 Task: Create a Google Calendar event titled 'Invitation' on June 14, 2023, from 5:00 PM to 6:00 PM, add a notification 30 minutes before, and invite 'softage.3@e.net' as a guest.
Action: Mouse moved to (269, 49)
Screenshot: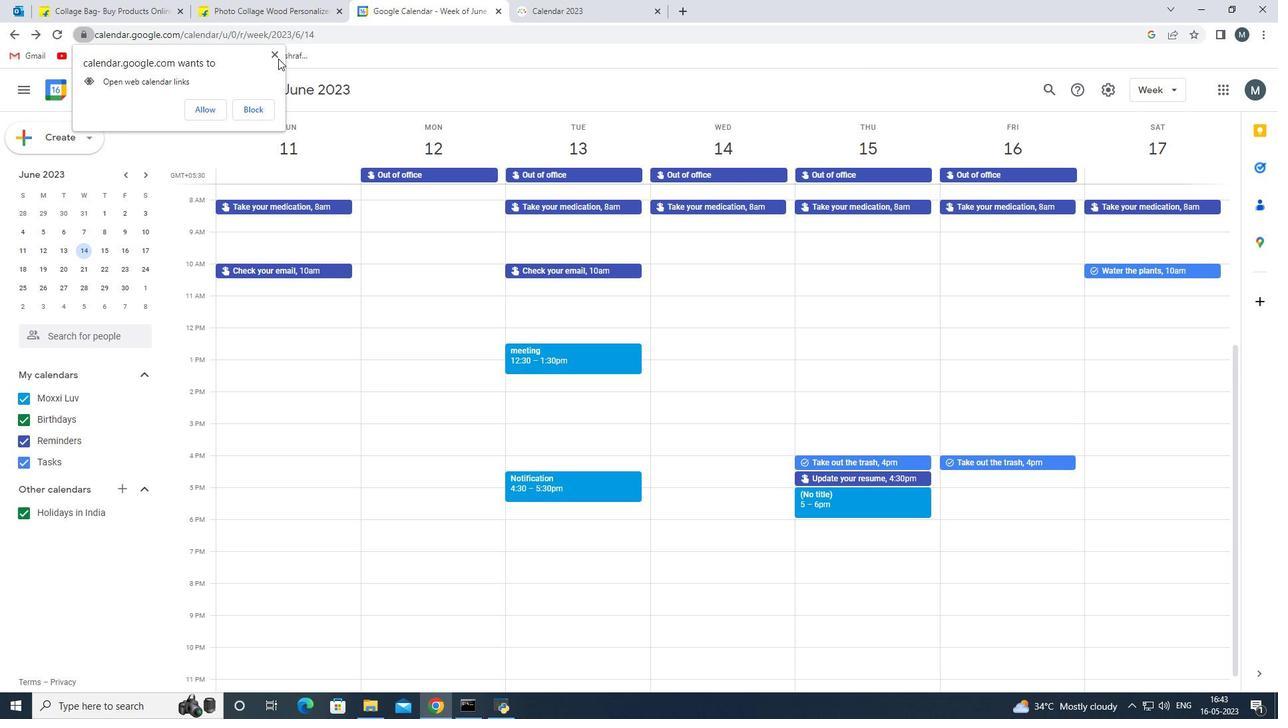 
Action: Mouse pressed left at (269, 49)
Screenshot: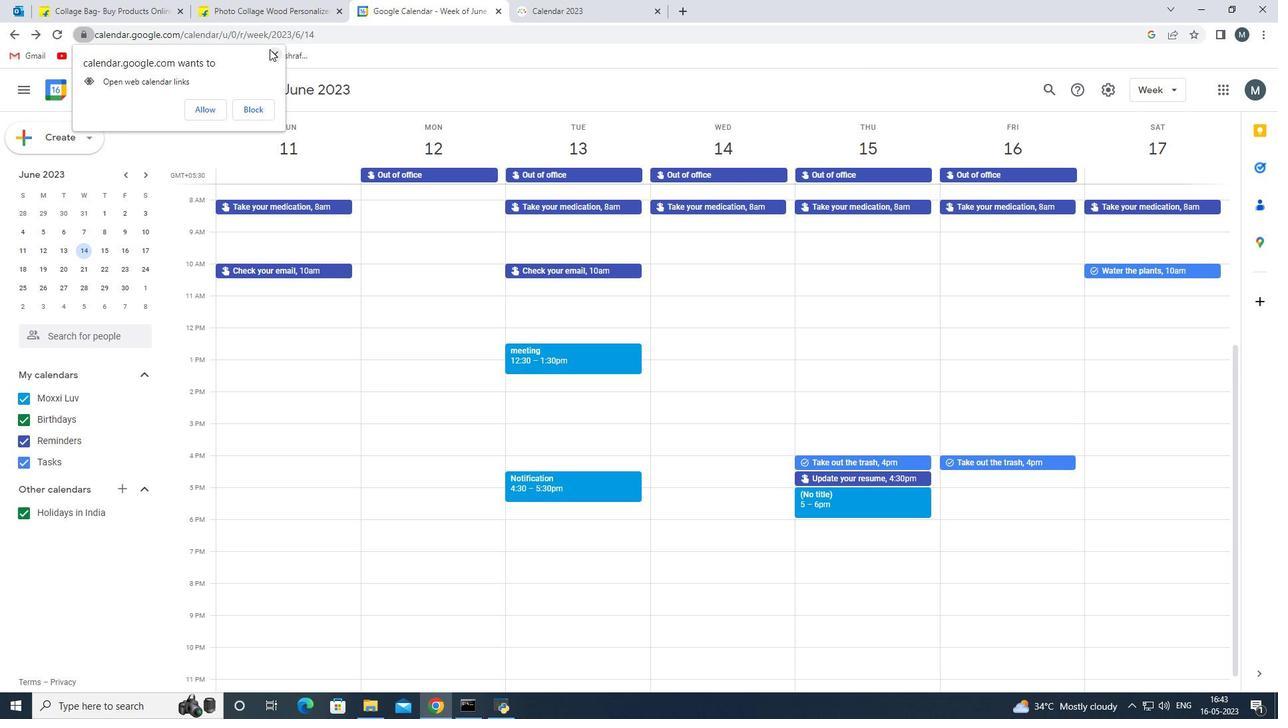 
Action: Mouse moved to (54, 137)
Screenshot: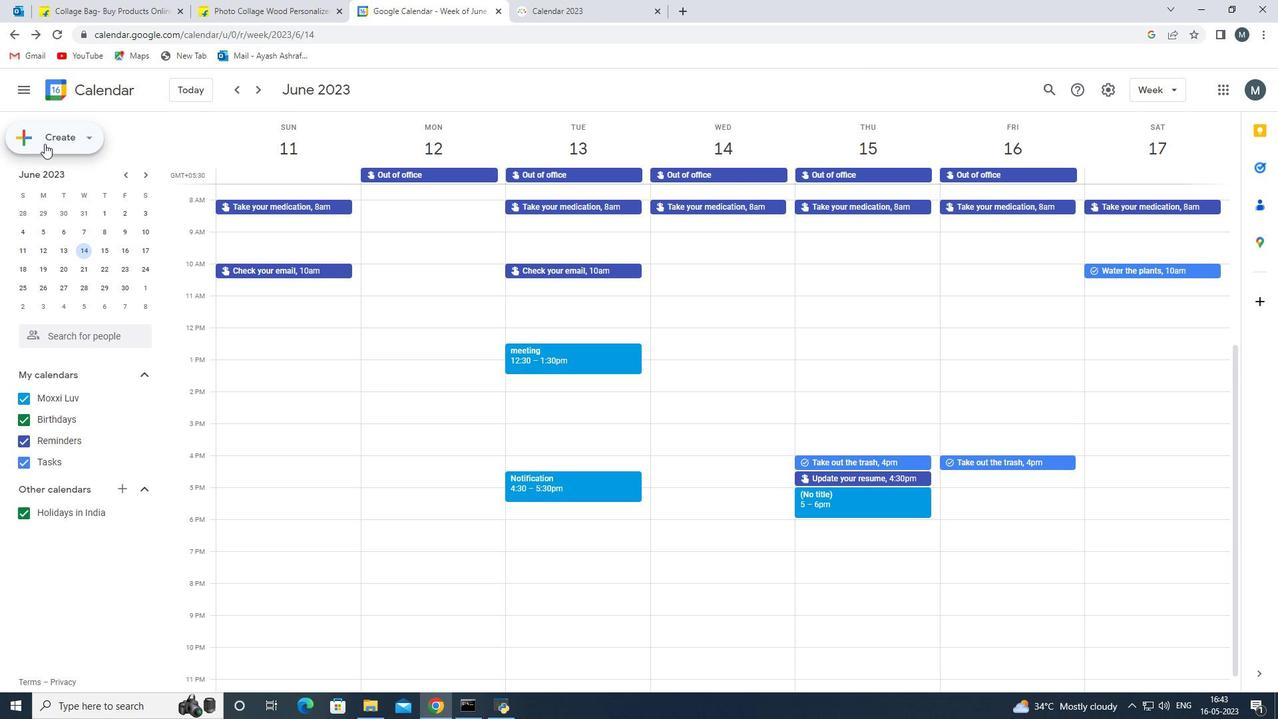 
Action: Mouse pressed left at (54, 137)
Screenshot: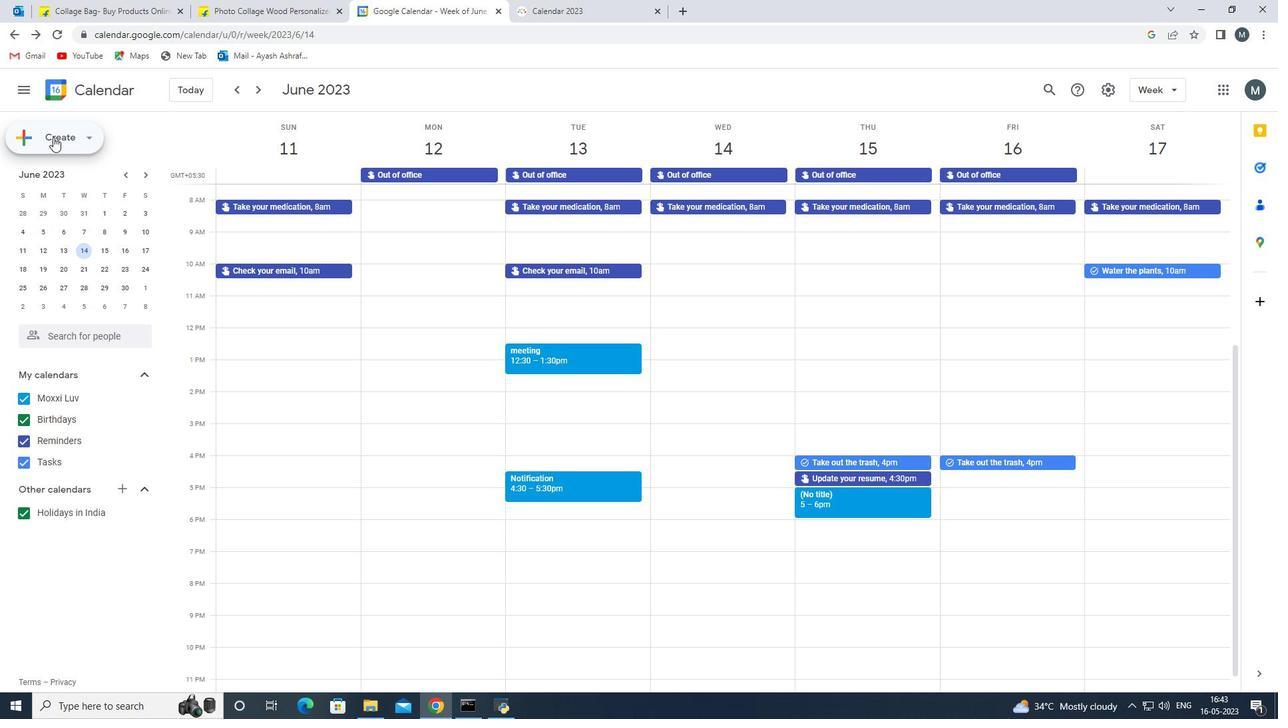 
Action: Mouse moved to (53, 157)
Screenshot: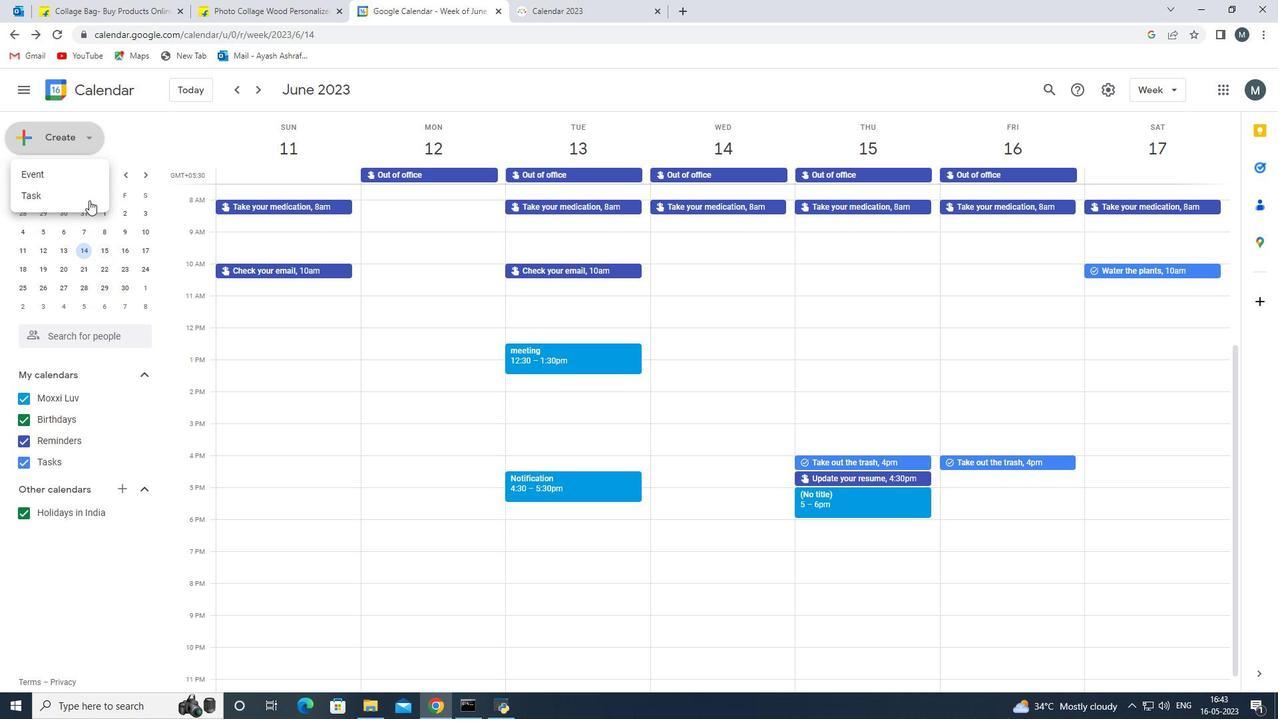 
Action: Mouse pressed left at (53, 157)
Screenshot: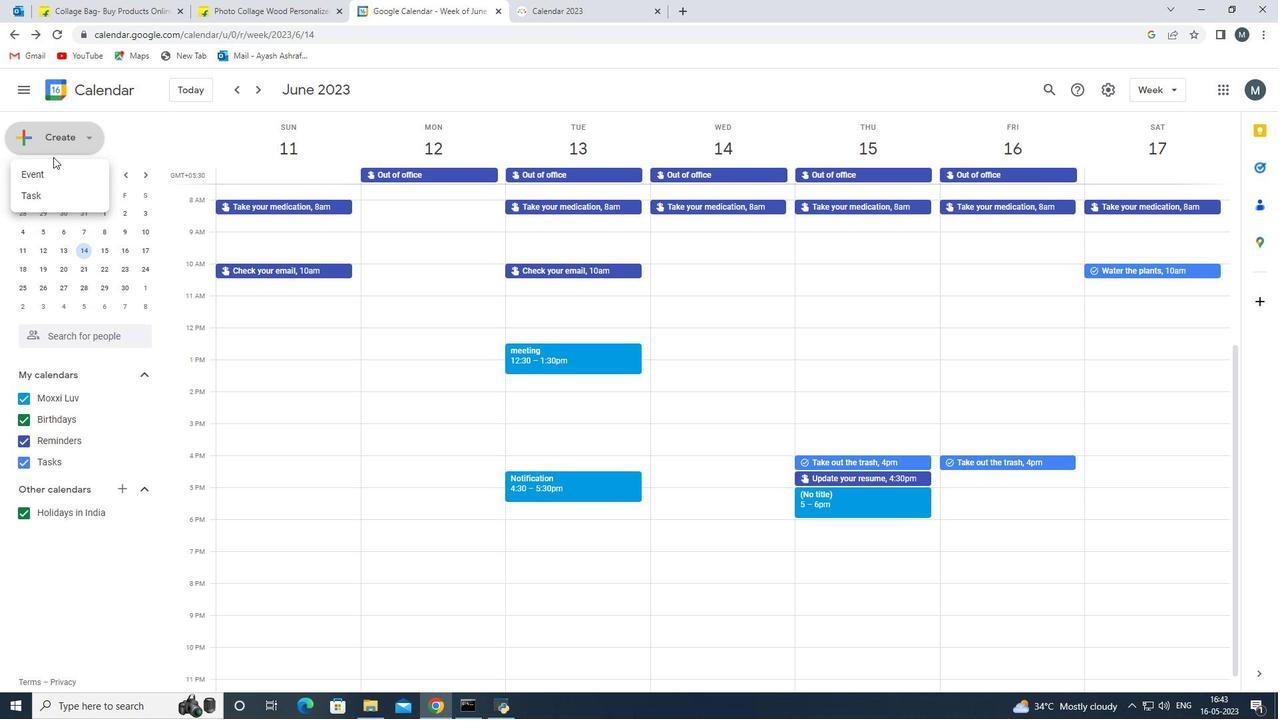 
Action: Mouse moved to (72, 140)
Screenshot: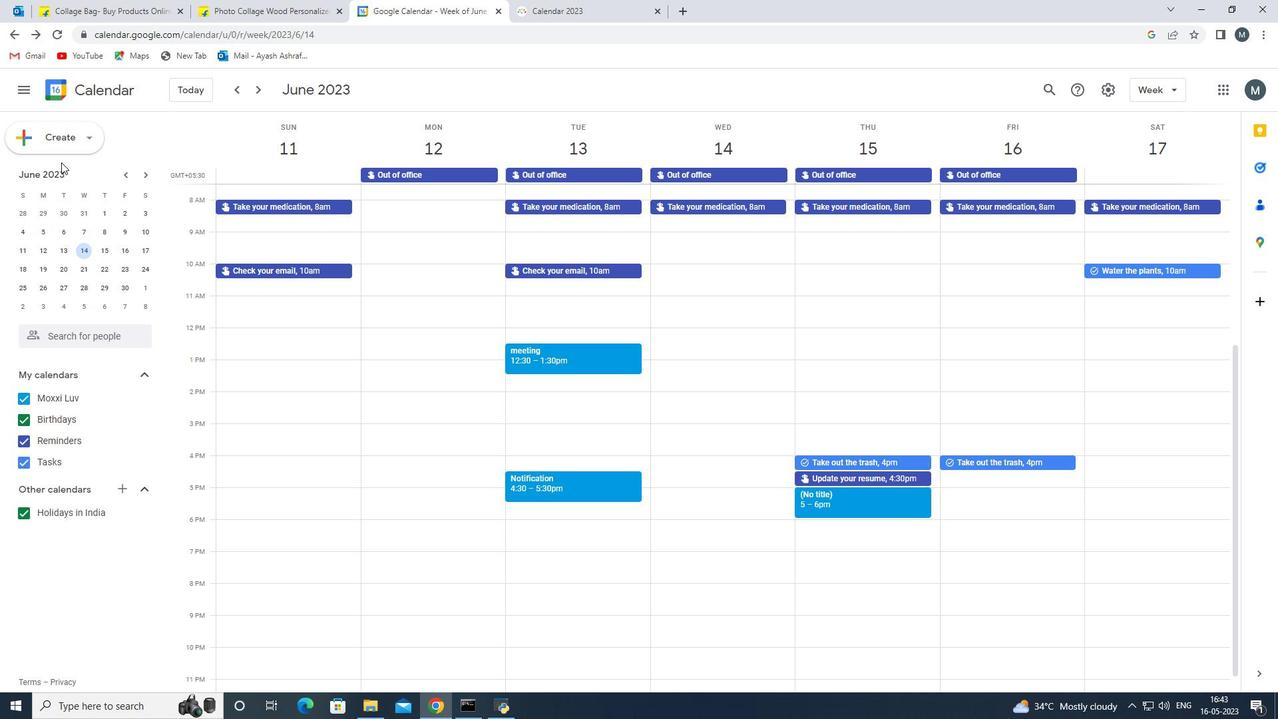 
Action: Mouse pressed left at (72, 140)
Screenshot: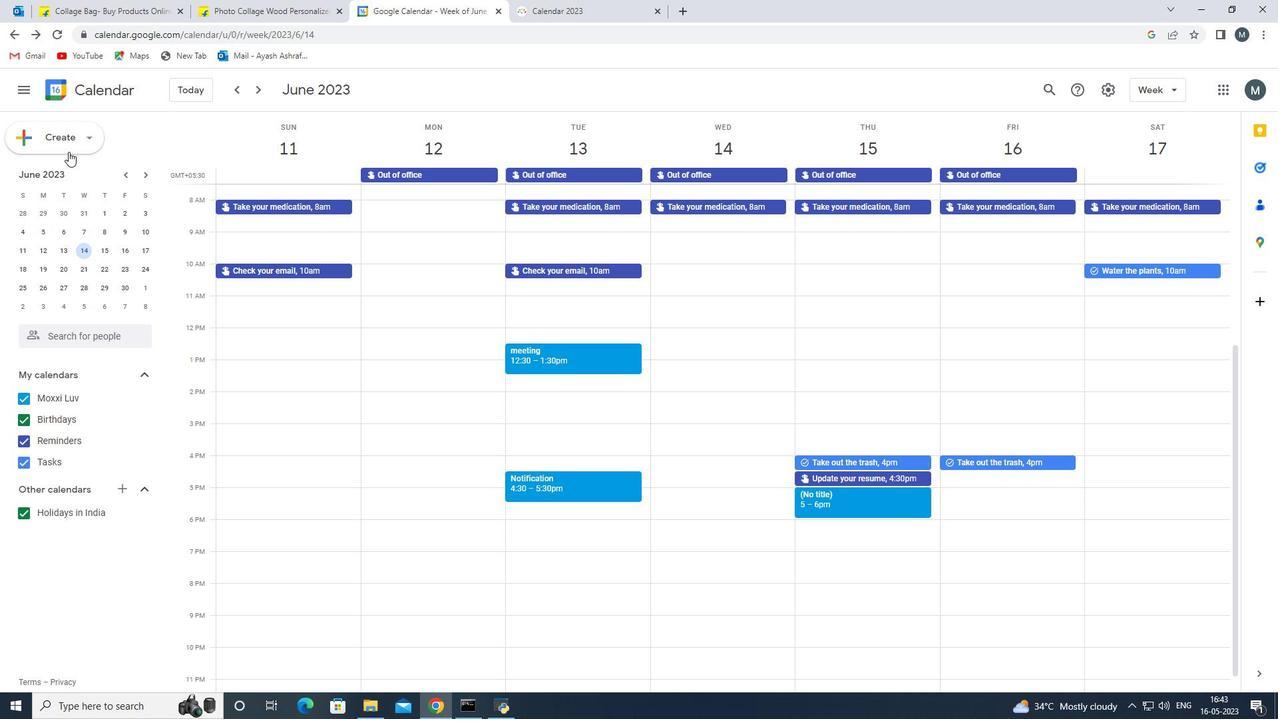 
Action: Mouse moved to (77, 171)
Screenshot: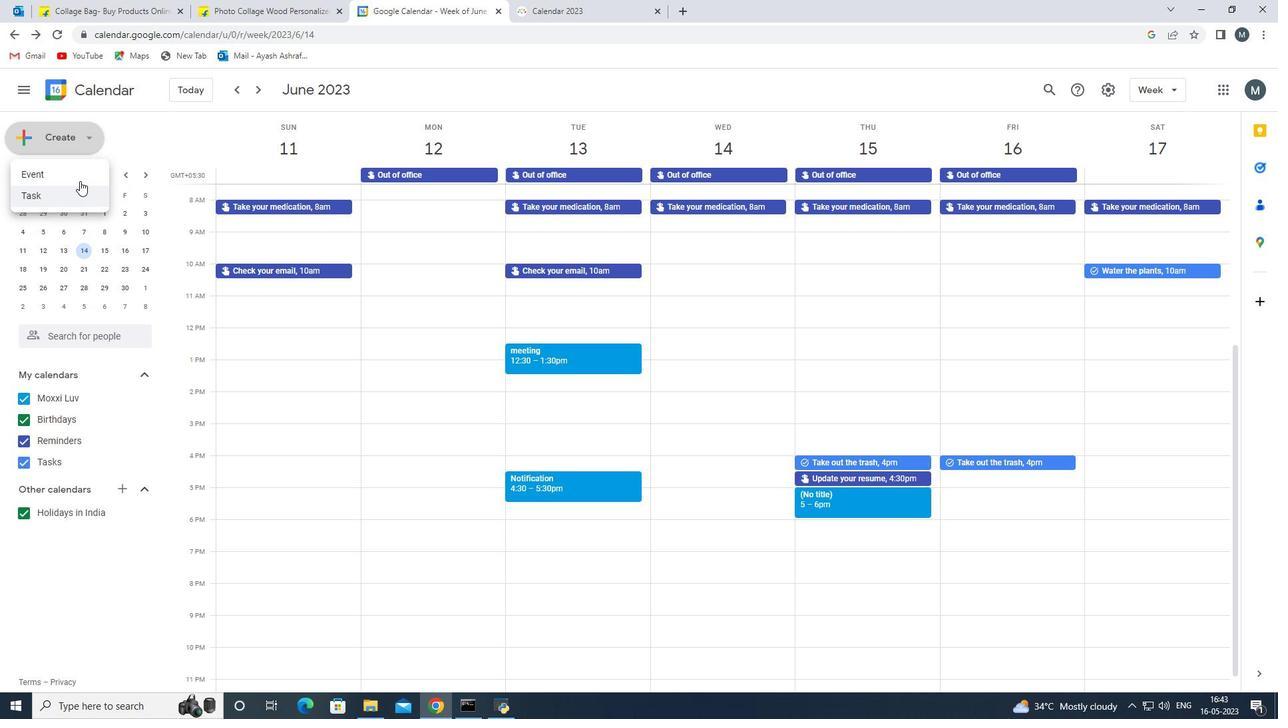 
Action: Mouse pressed left at (77, 171)
Screenshot: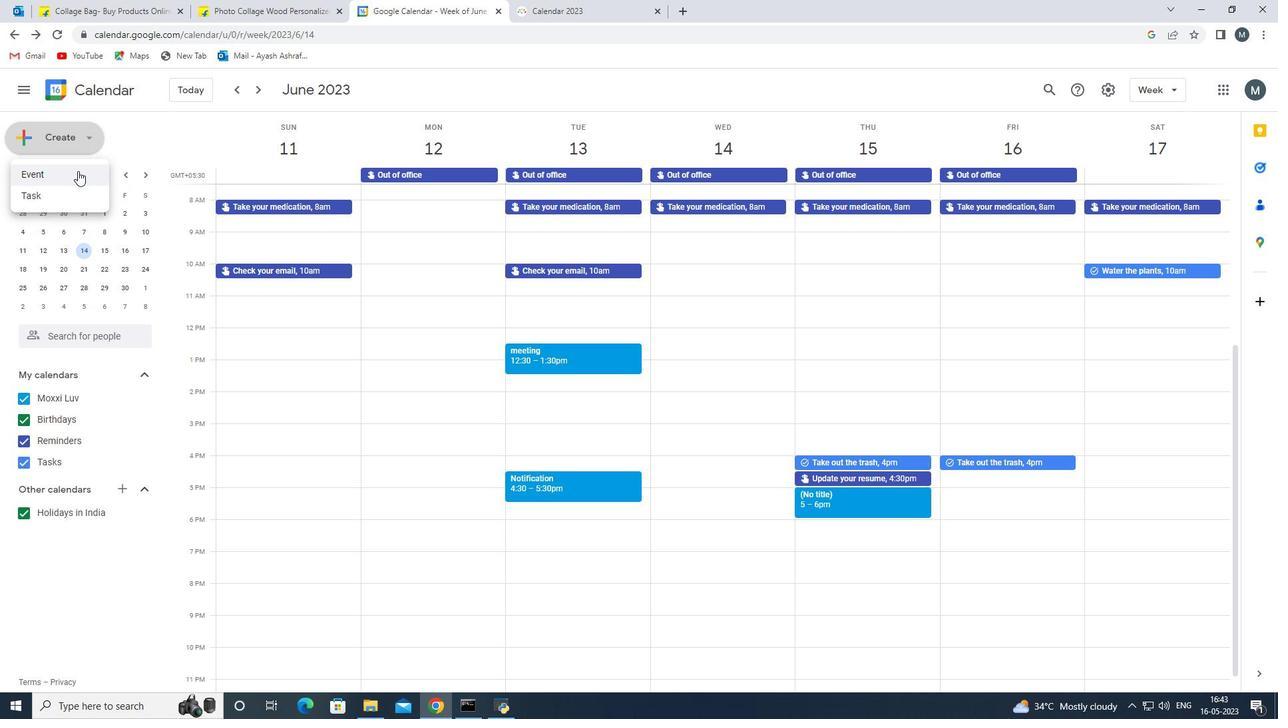 
Action: Mouse moved to (523, 533)
Screenshot: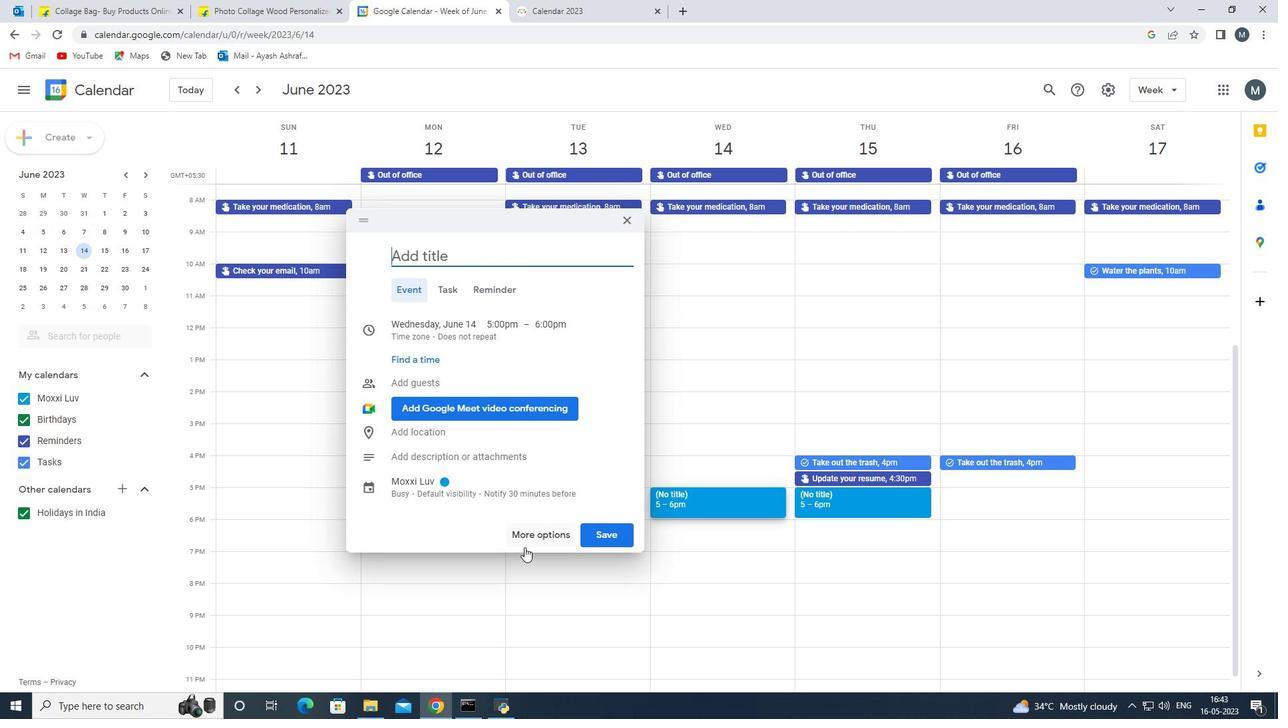 
Action: Mouse pressed left at (523, 533)
Screenshot: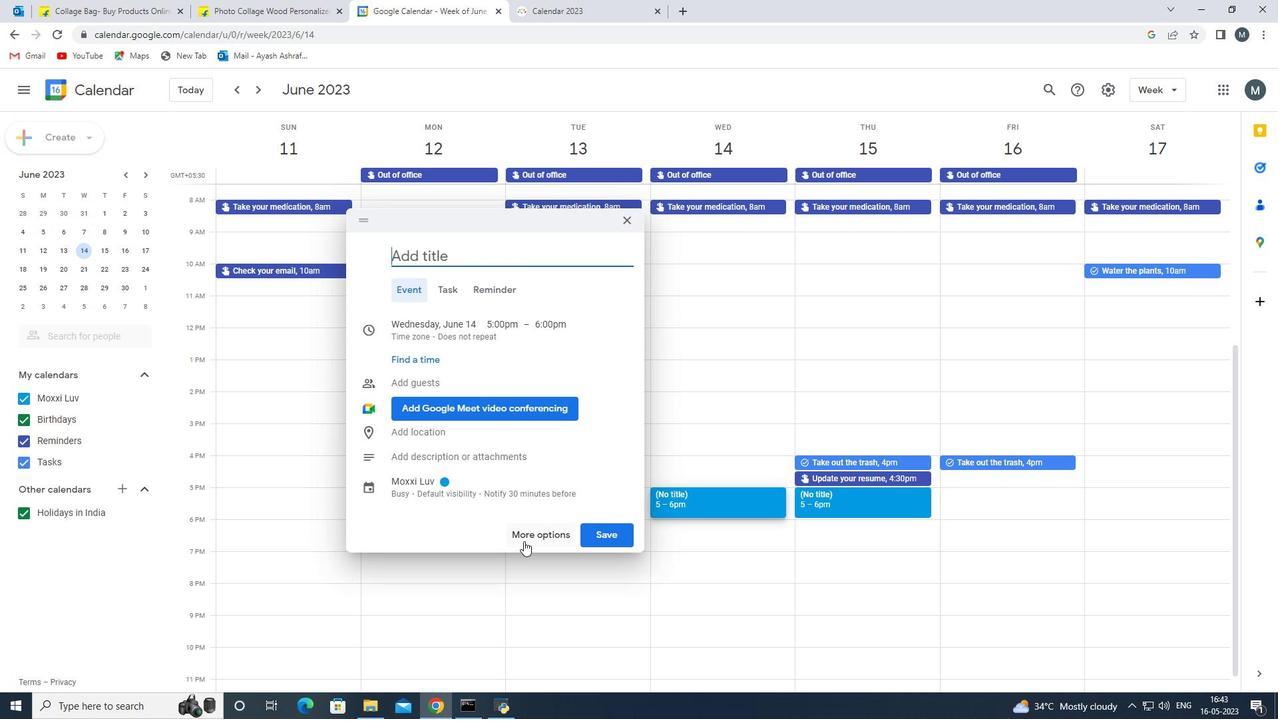 
Action: Mouse moved to (584, 246)
Screenshot: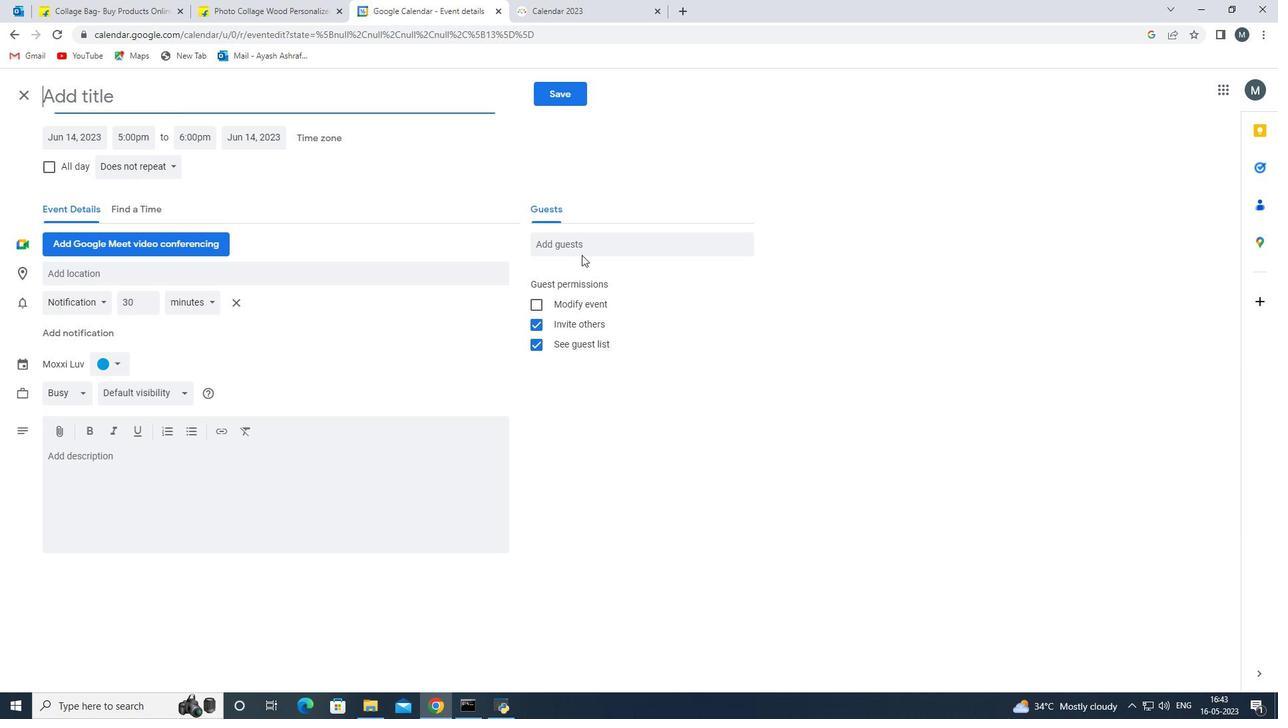 
Action: Mouse pressed left at (584, 246)
Screenshot: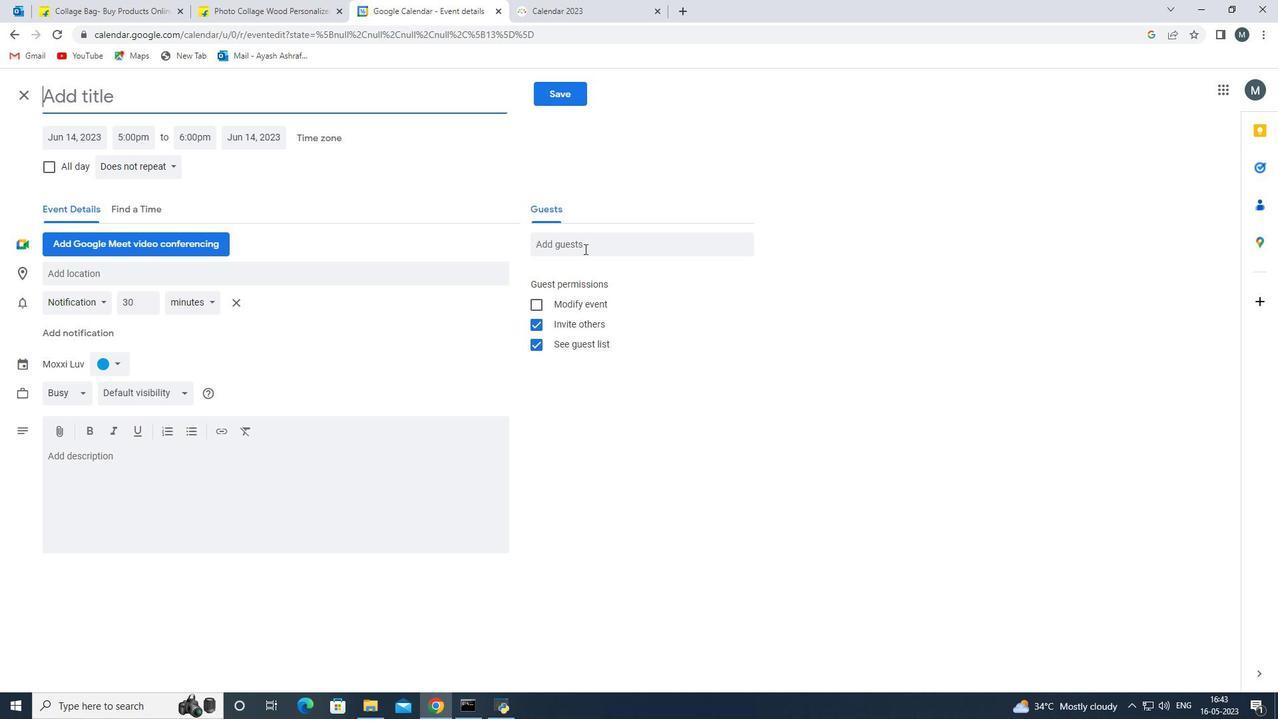 
Action: Mouse moved to (601, 410)
Screenshot: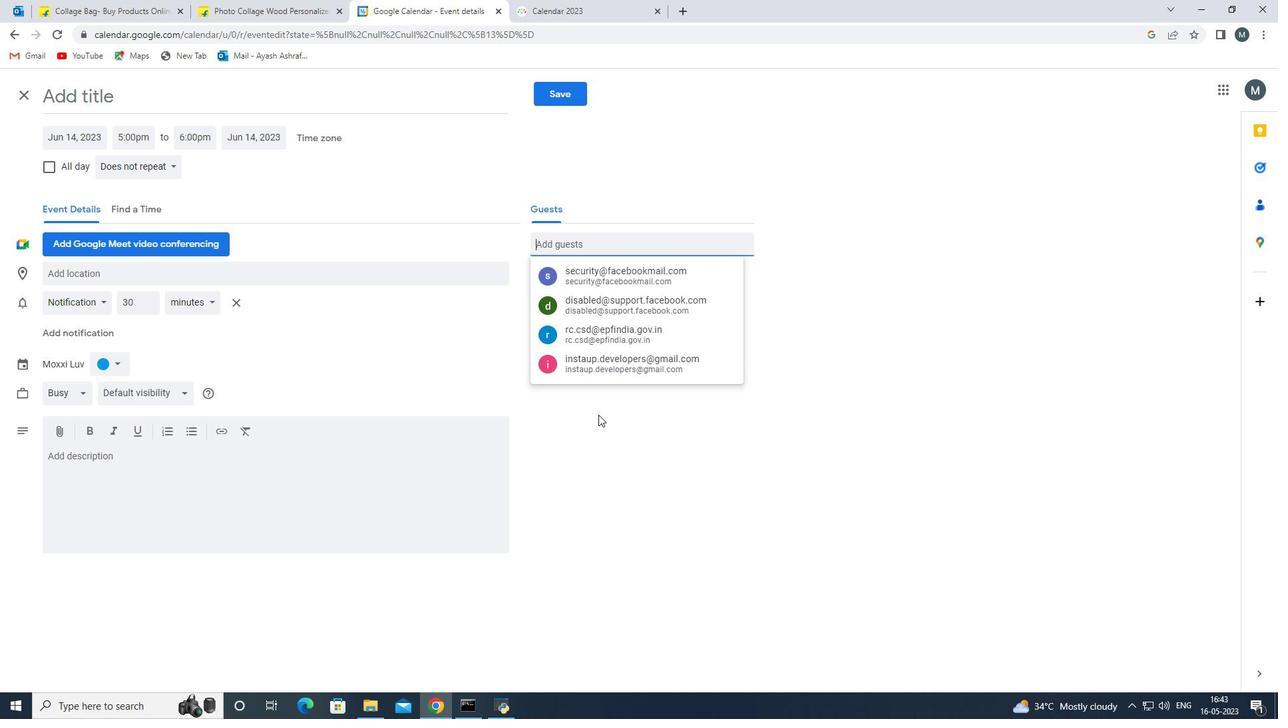 
Action: Mouse scrolled (601, 409) with delta (0, 0)
Screenshot: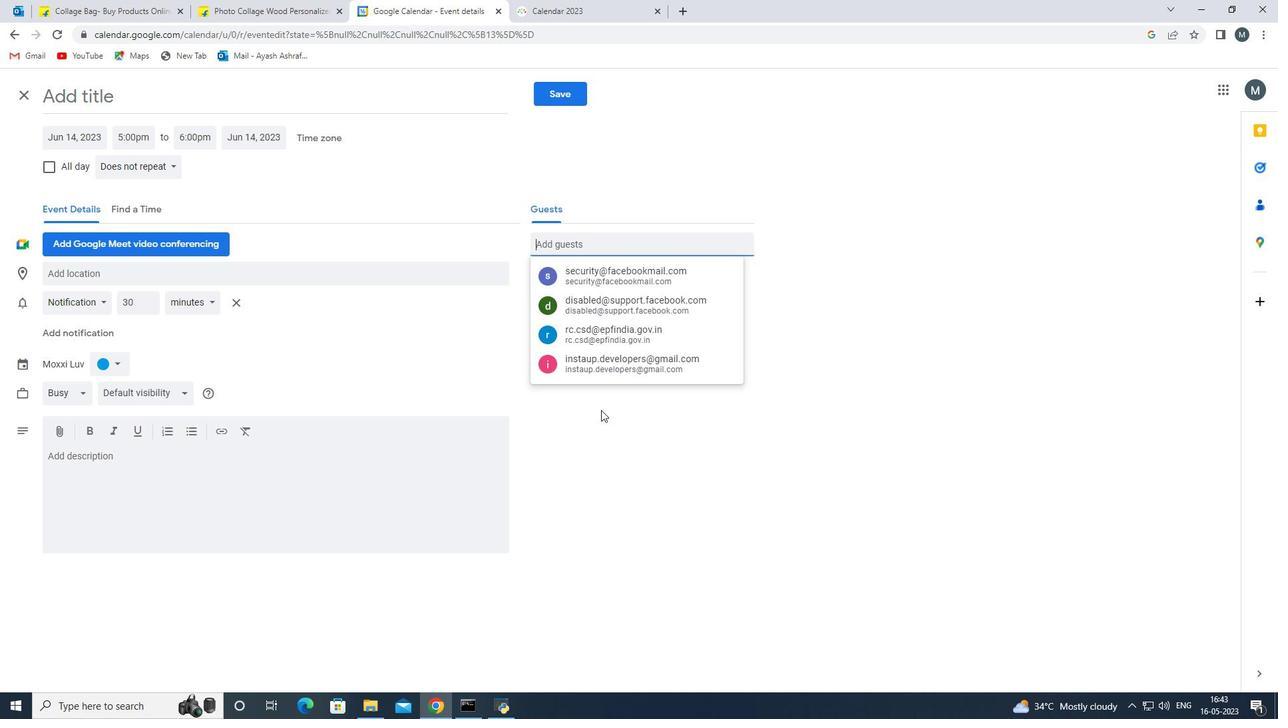 
Action: Mouse moved to (603, 348)
Screenshot: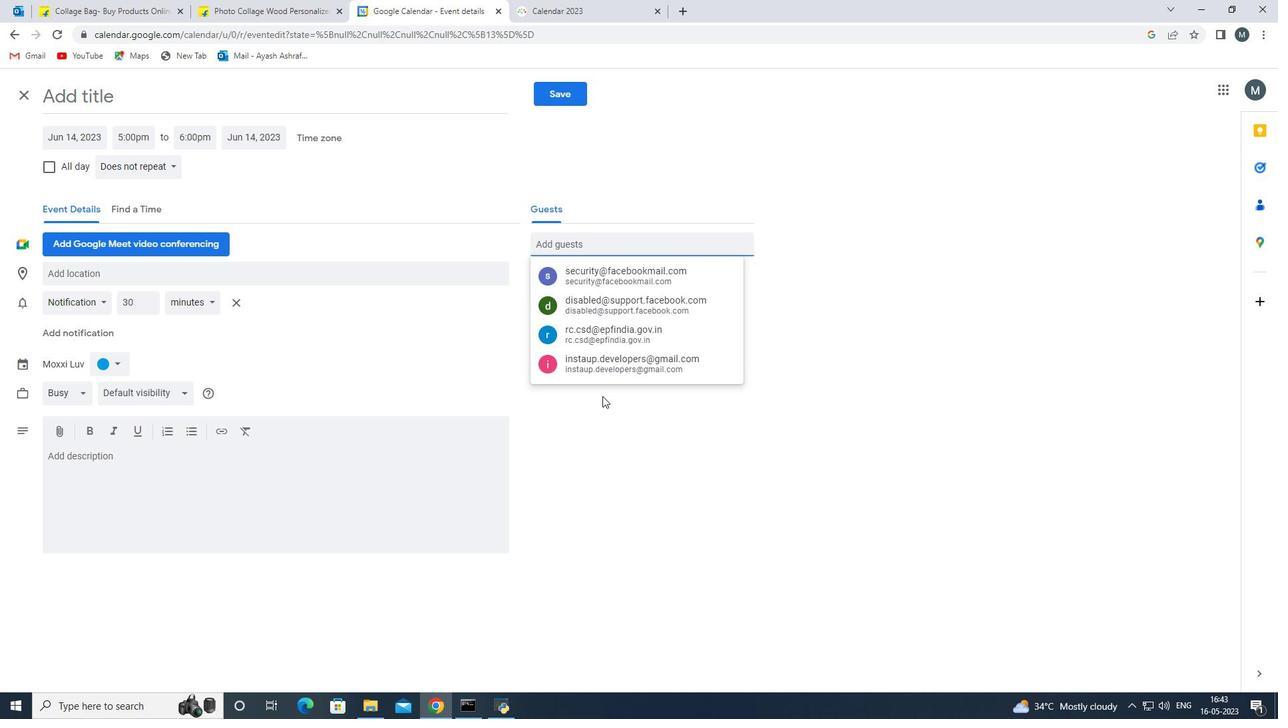 
Action: Key pressed doftage.3<Key.shift>@.net
Screenshot: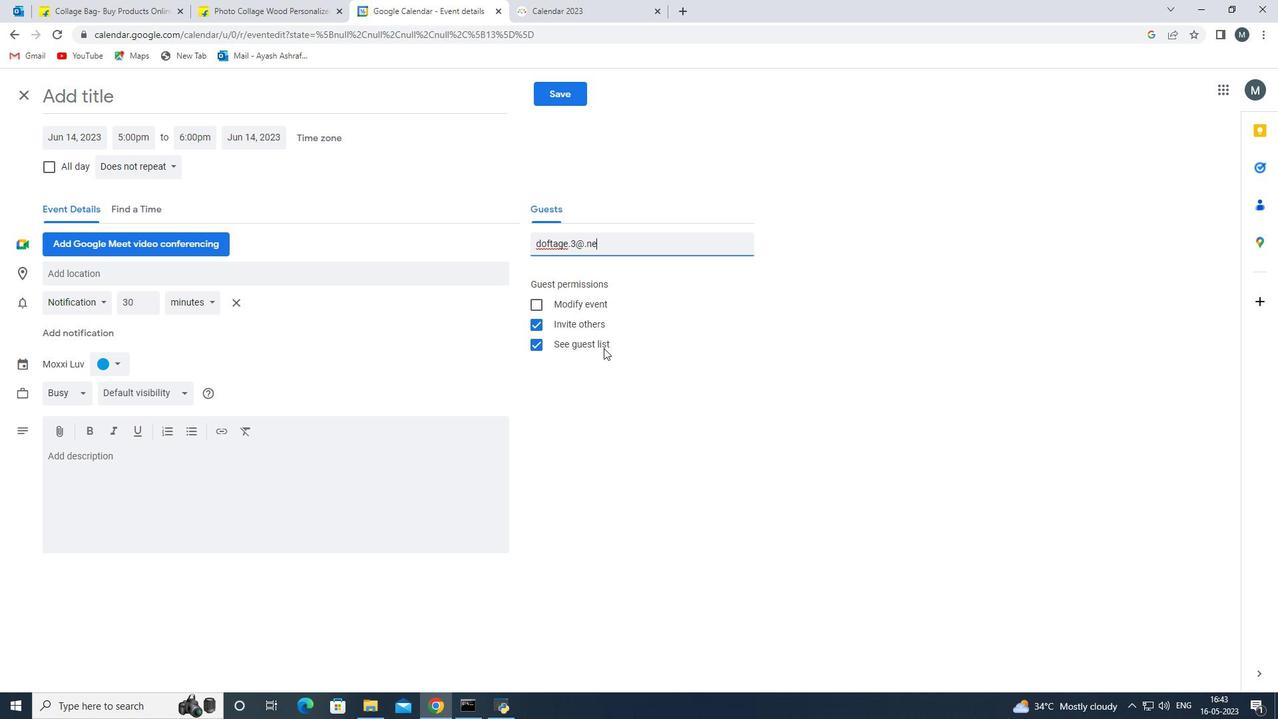
Action: Mouse moved to (539, 248)
Screenshot: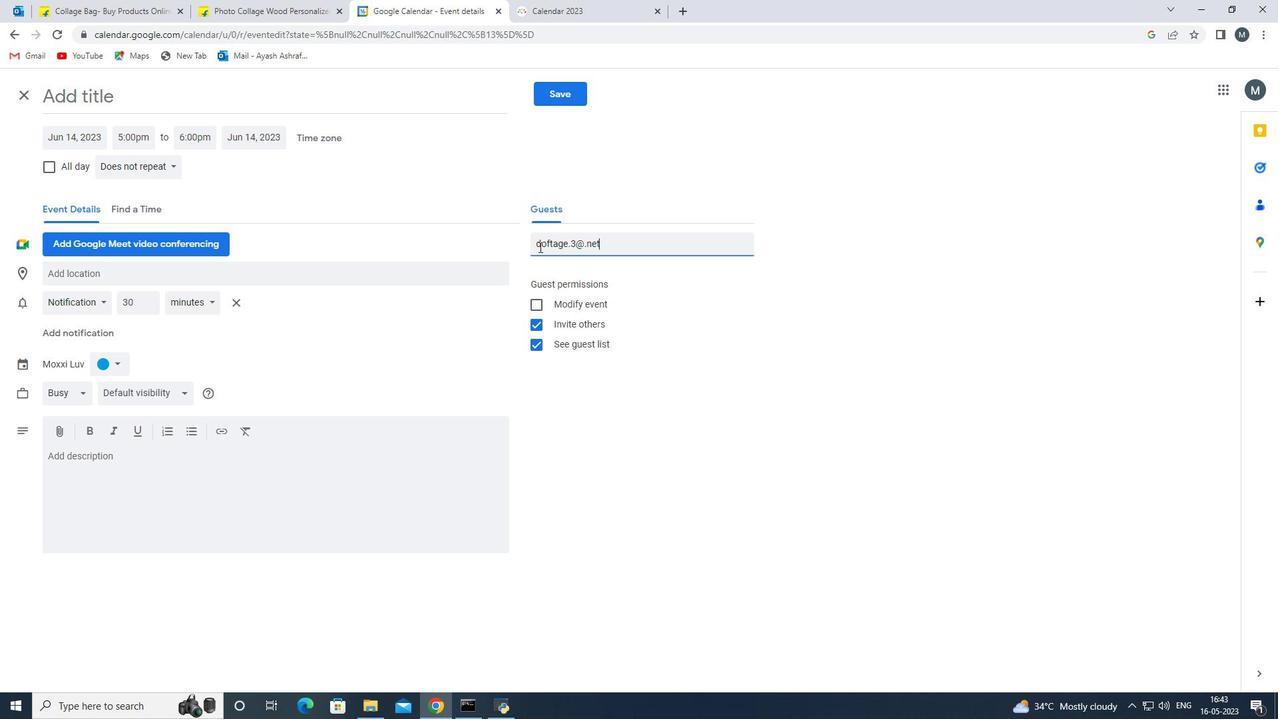 
Action: Mouse pressed left at (539, 248)
Screenshot: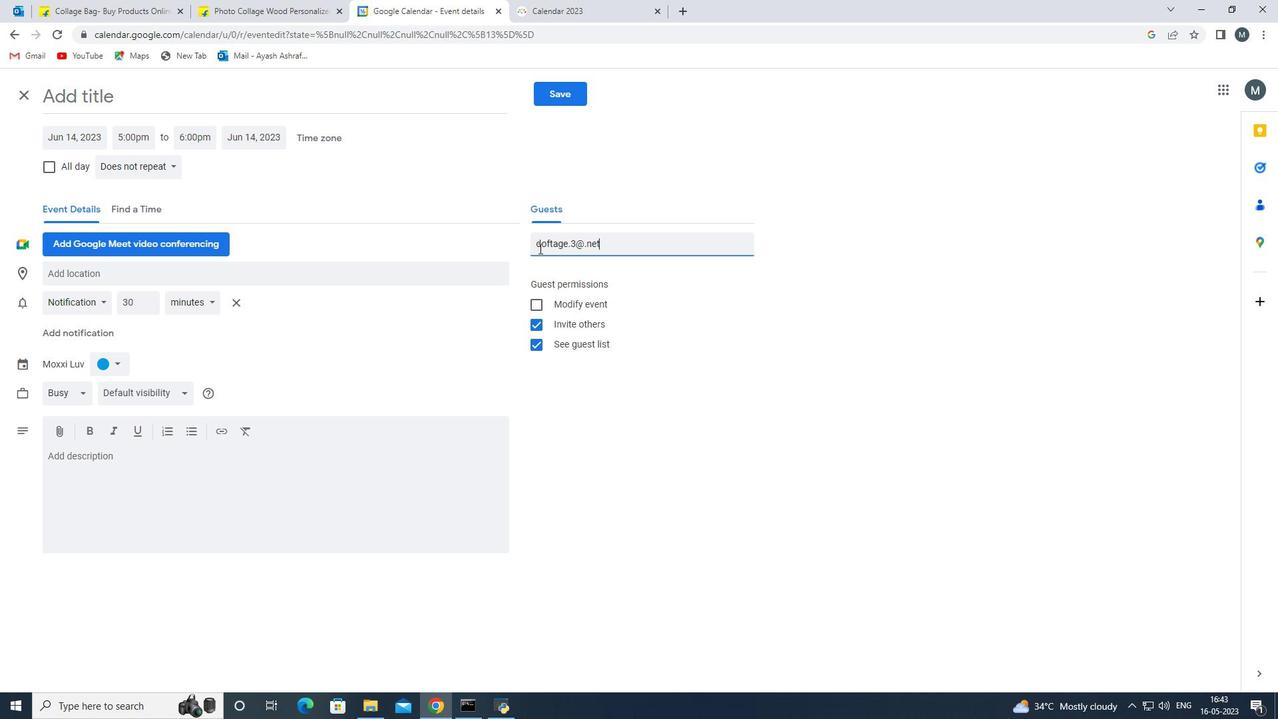 
Action: Mouse moved to (573, 262)
Screenshot: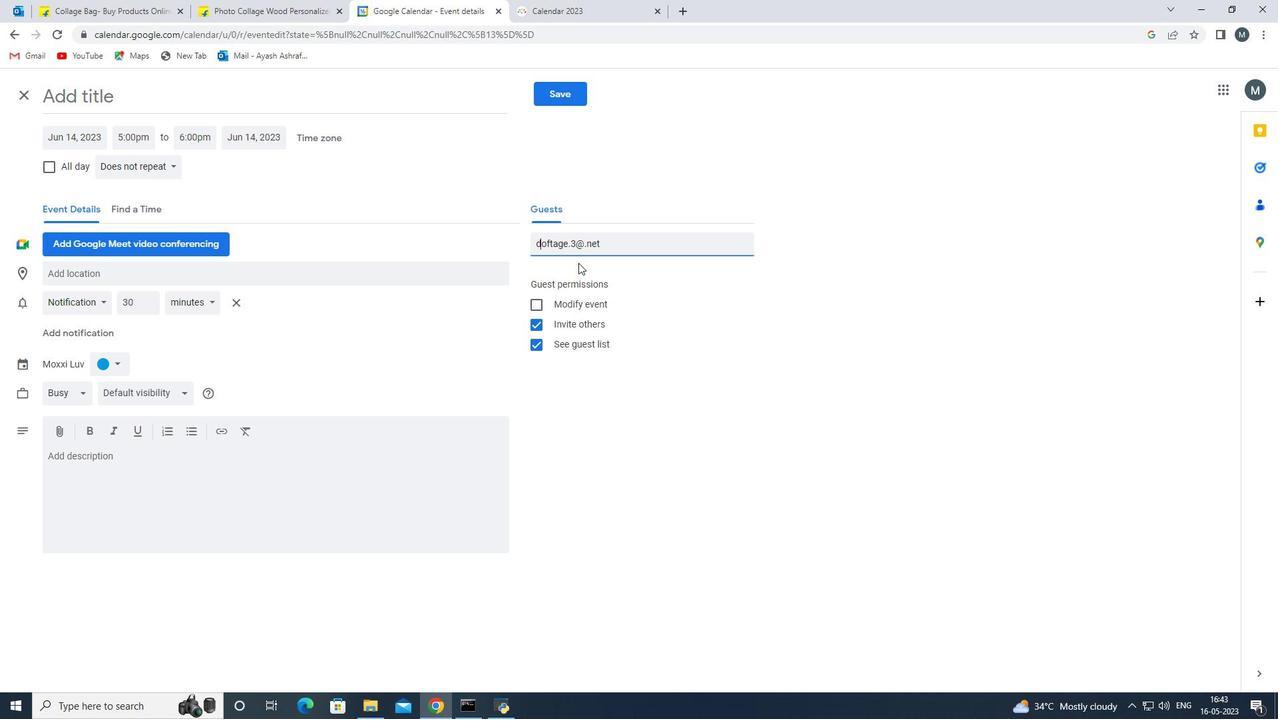 
Action: Key pressed <Key.backspace>
Screenshot: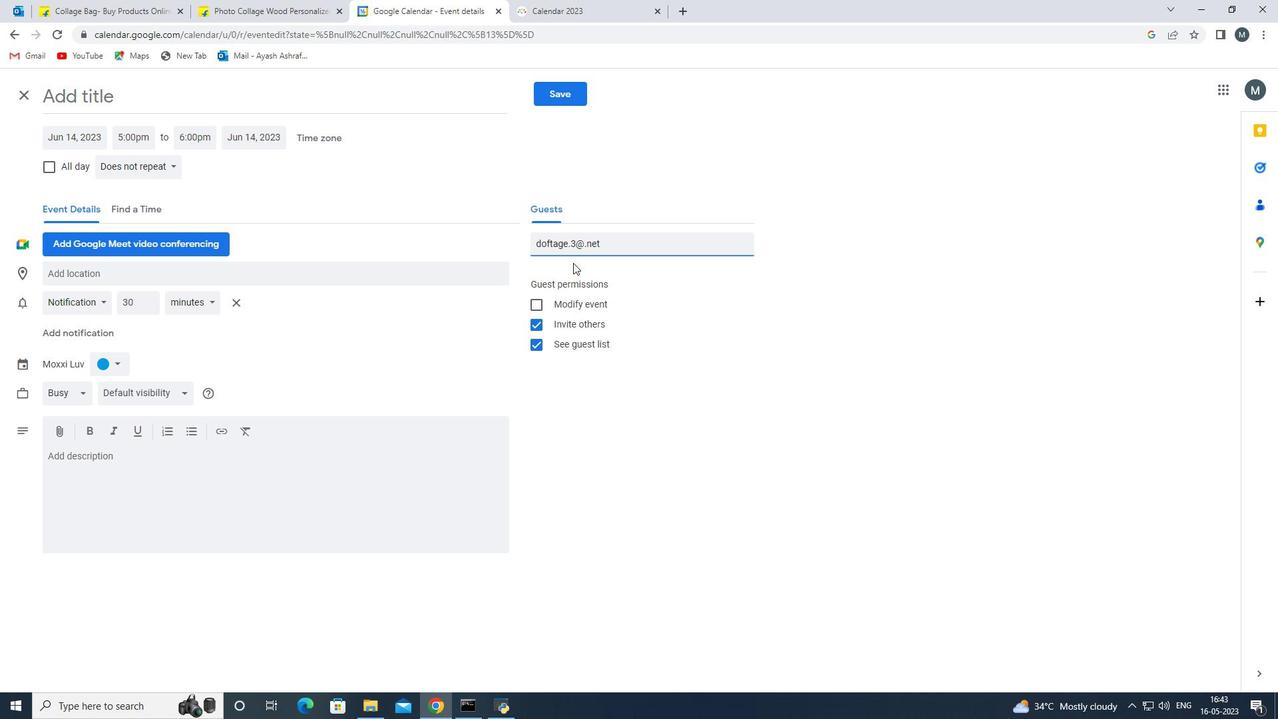
Action: Mouse moved to (573, 263)
Screenshot: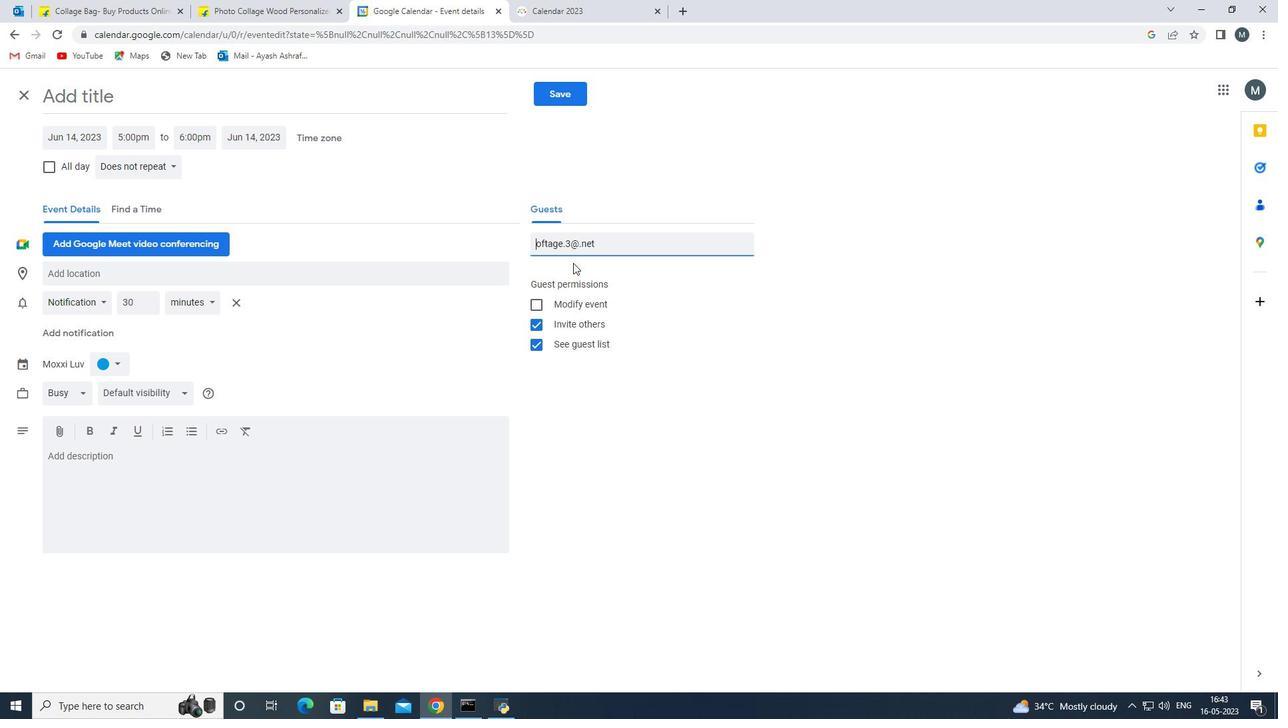 
Action: Key pressed s
Screenshot: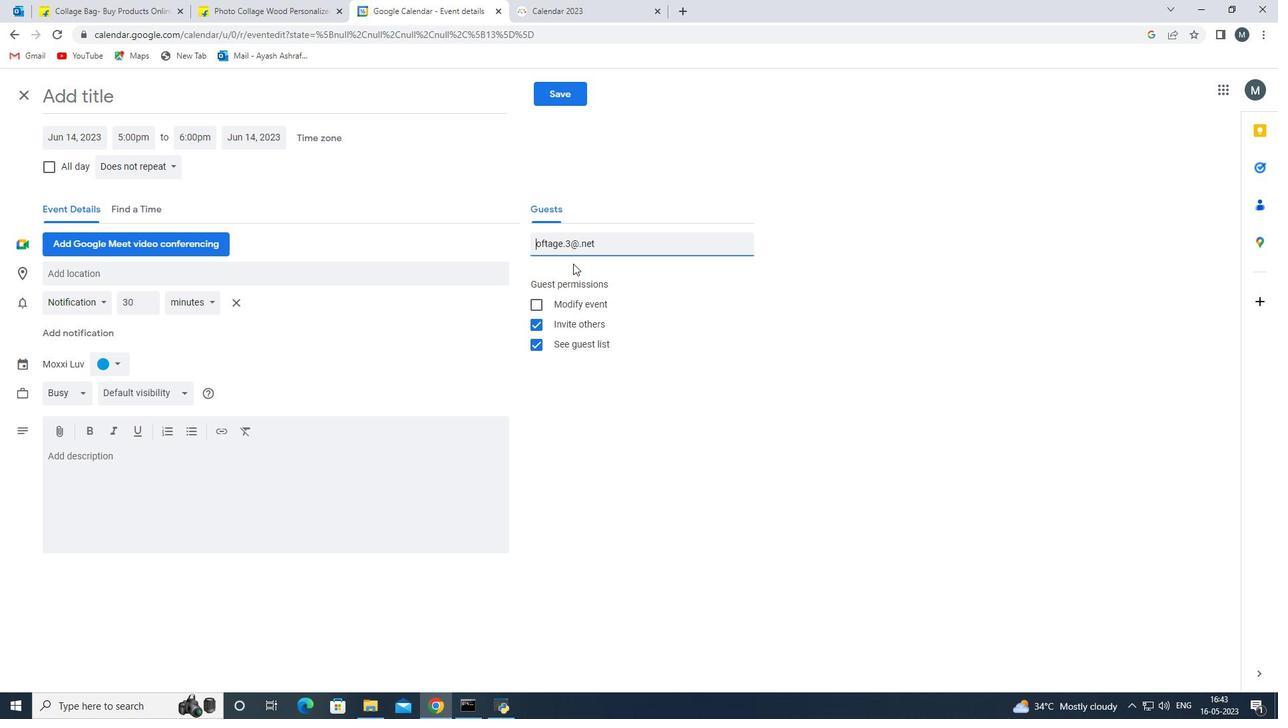 
Action: Mouse moved to (601, 426)
Screenshot: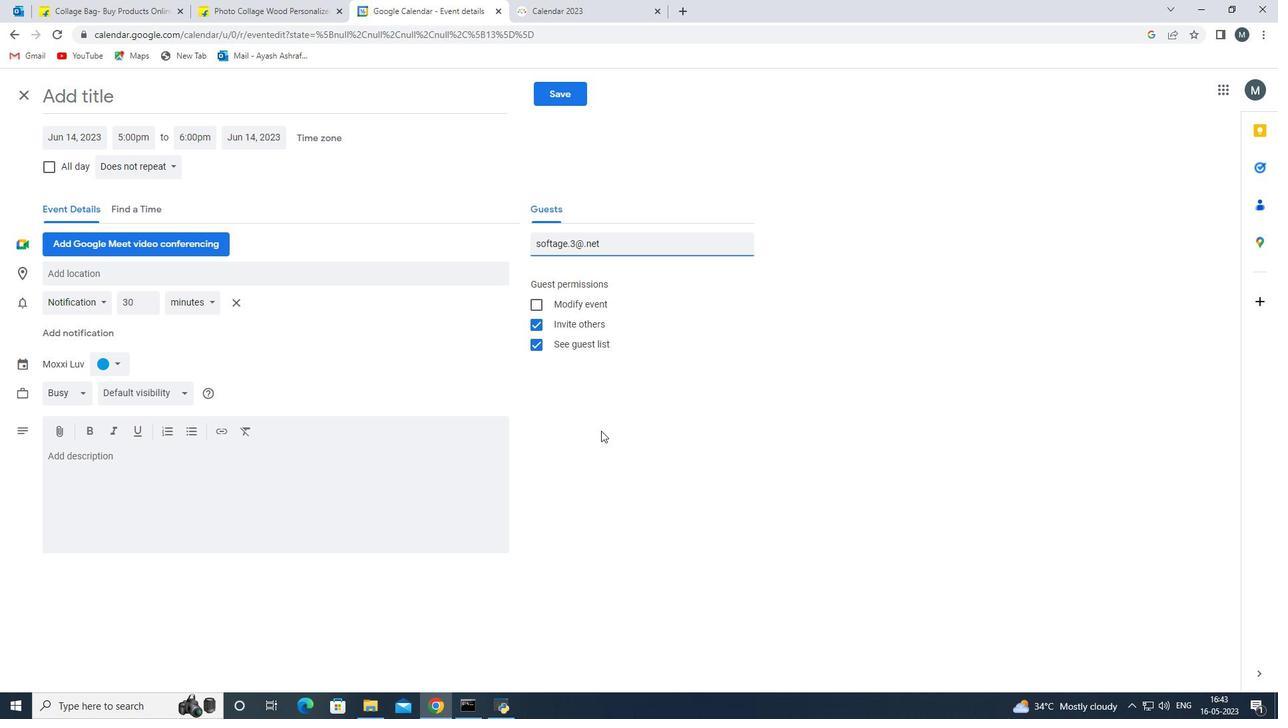 
Action: Mouse pressed left at (601, 426)
Screenshot: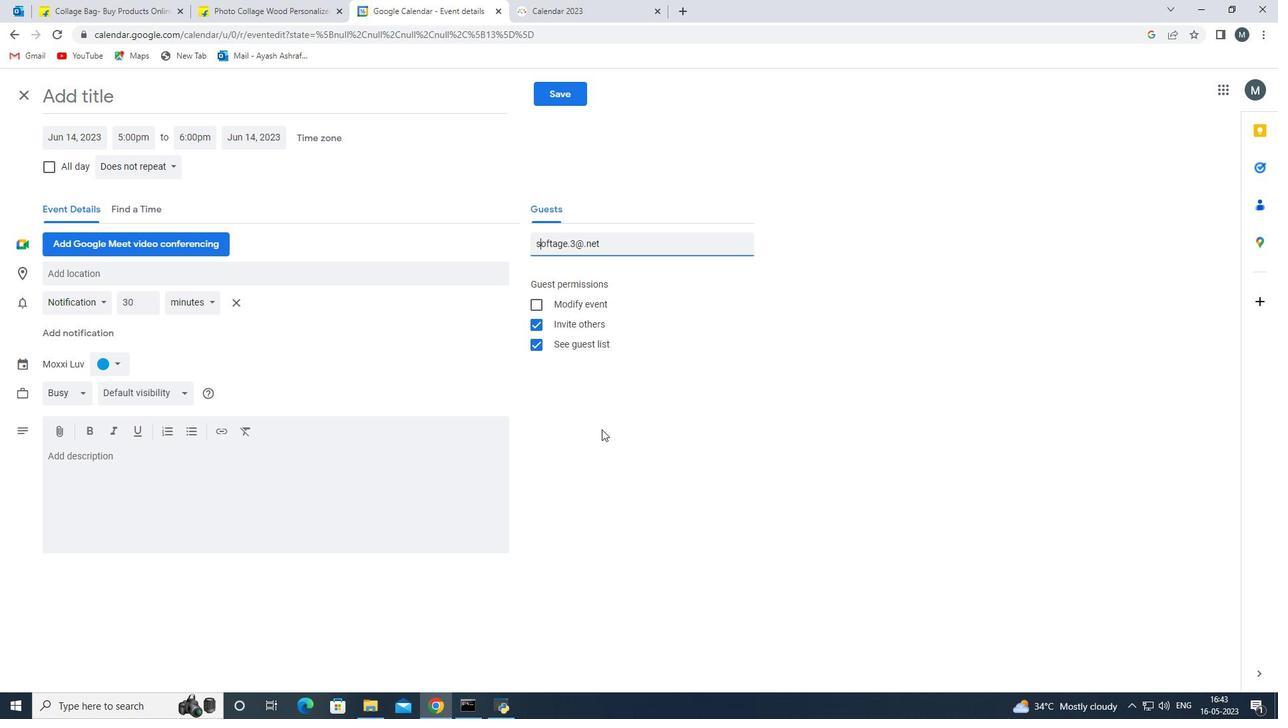 
Action: Mouse moved to (141, 469)
Screenshot: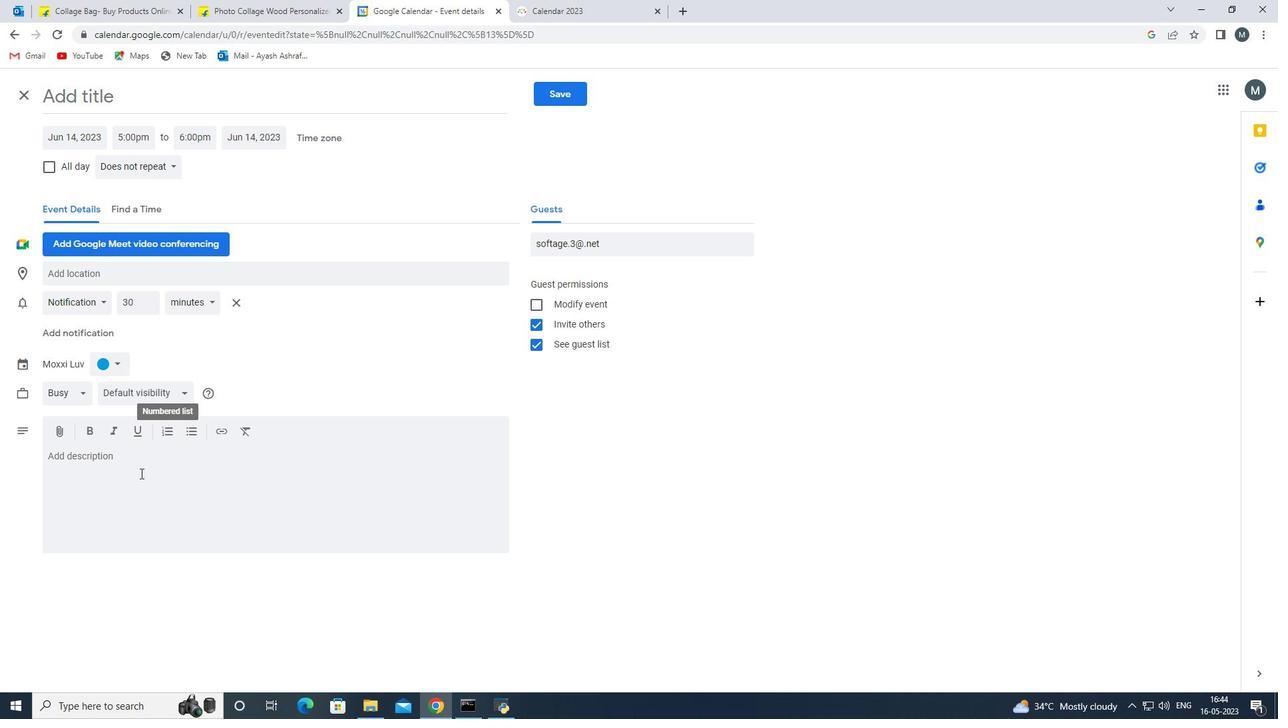 
Action: Mouse pressed left at (141, 469)
Screenshot: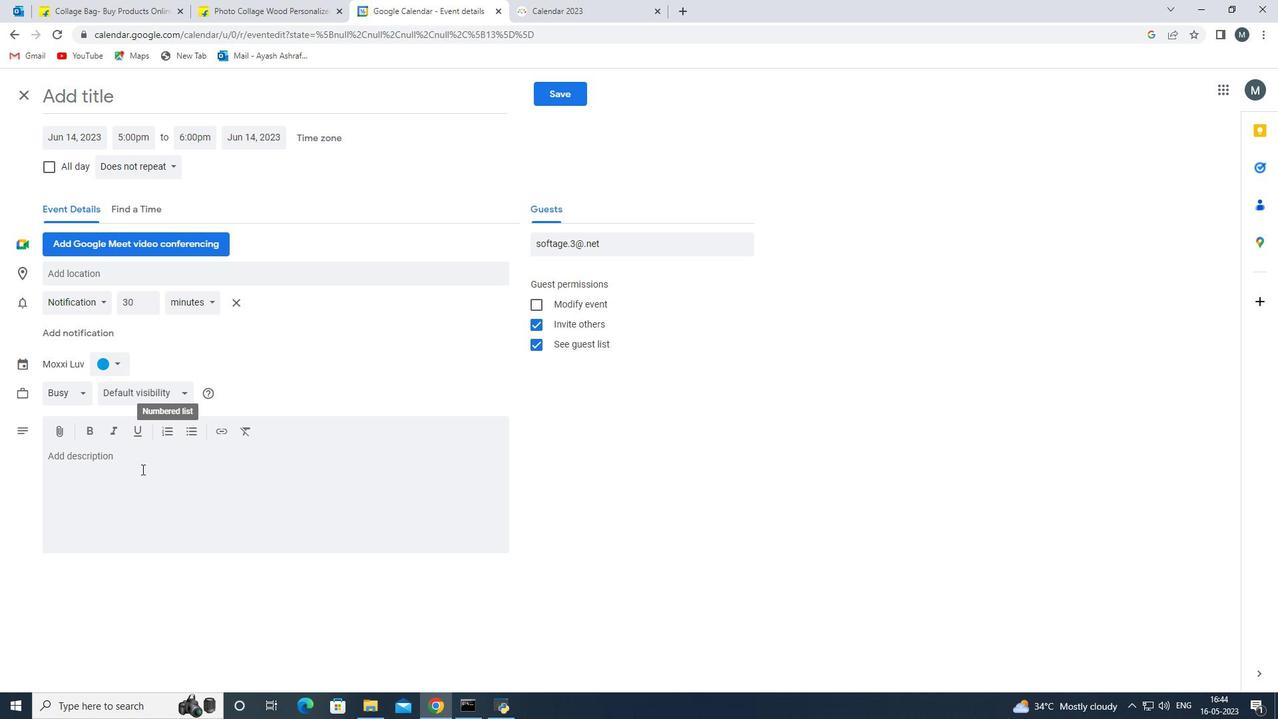 
Action: Mouse moved to (142, 469)
Screenshot: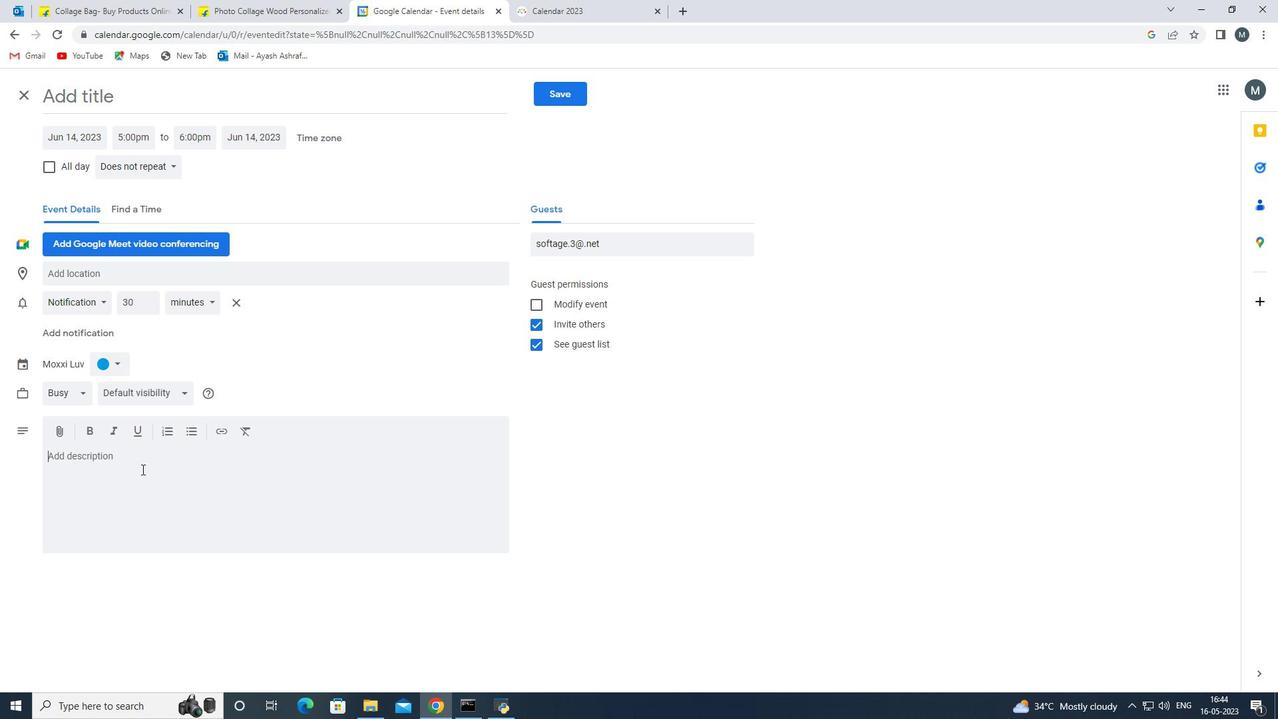 
Action: Key pressed <Key.shift>Inition<Key.space><Key.backspace><Key.backspace><Key.backspace><Key.backspace><Key.backspace>vitation<Key.space>
Screenshot: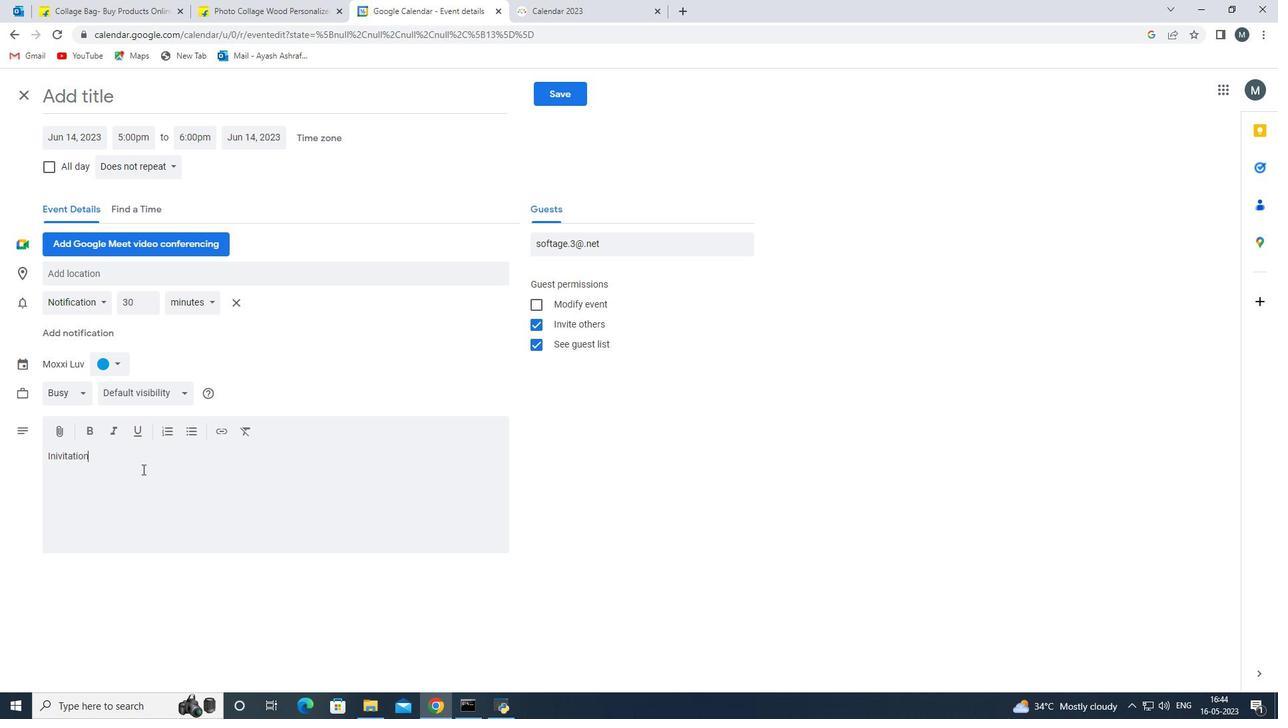 
Action: Mouse moved to (73, 458)
Screenshot: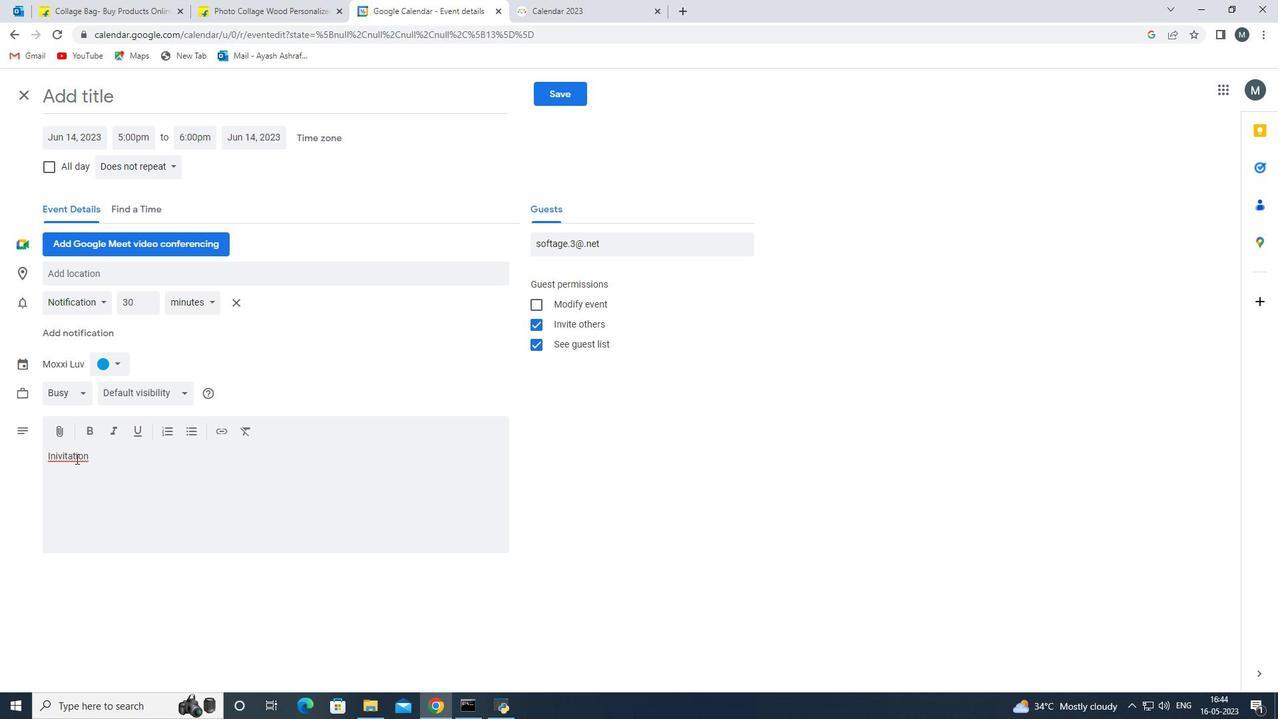 
Action: Mouse pressed left at (73, 458)
Screenshot: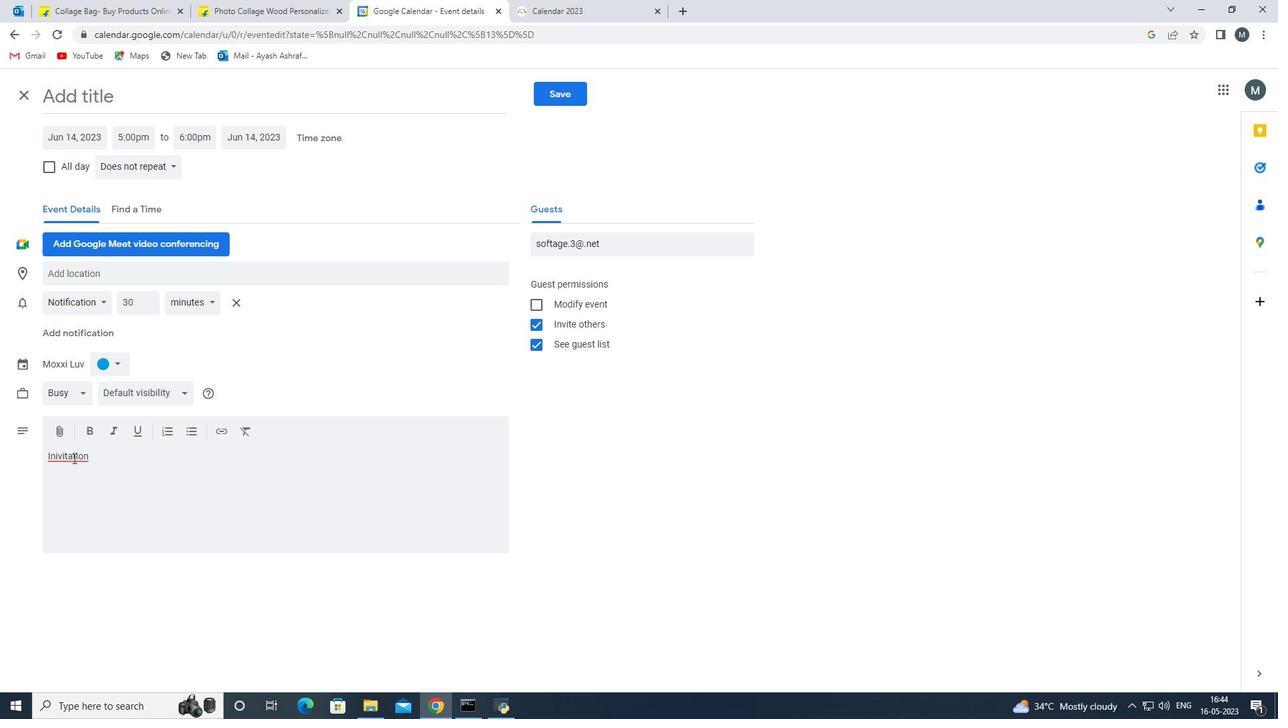 
Action: Mouse moved to (73, 464)
Screenshot: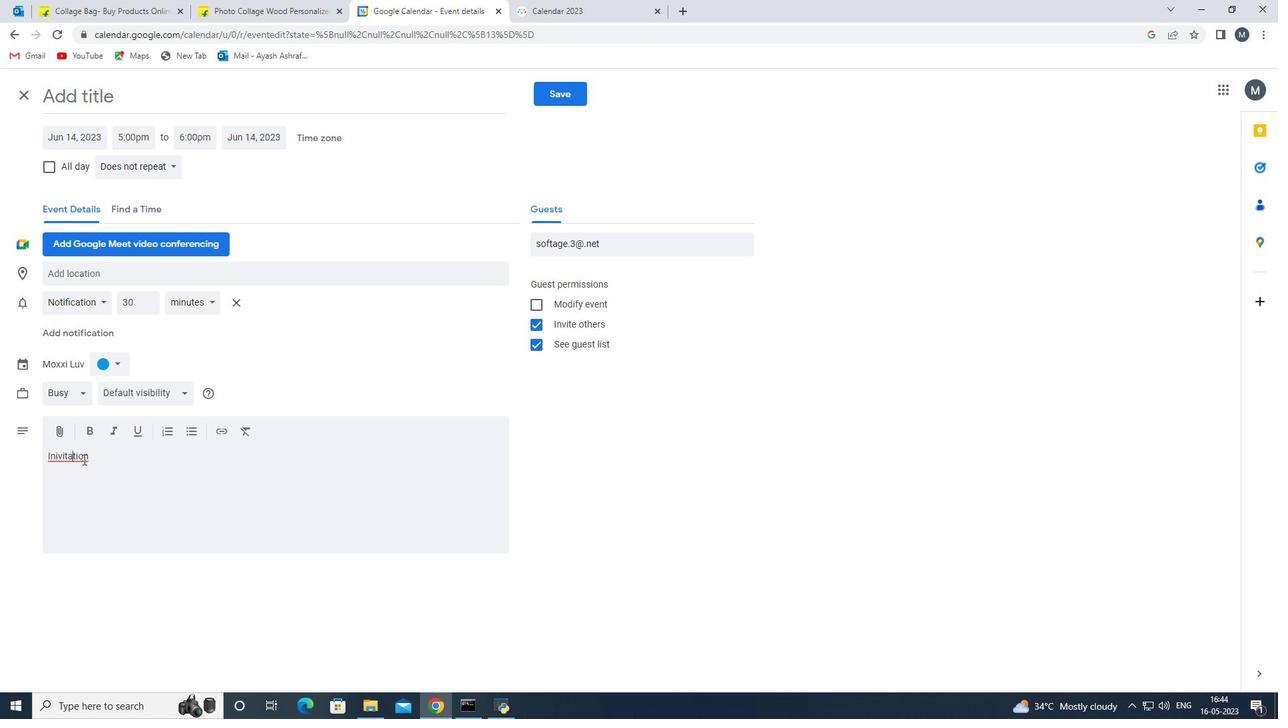 
Action: Key pressed <Key.space>
Screenshot: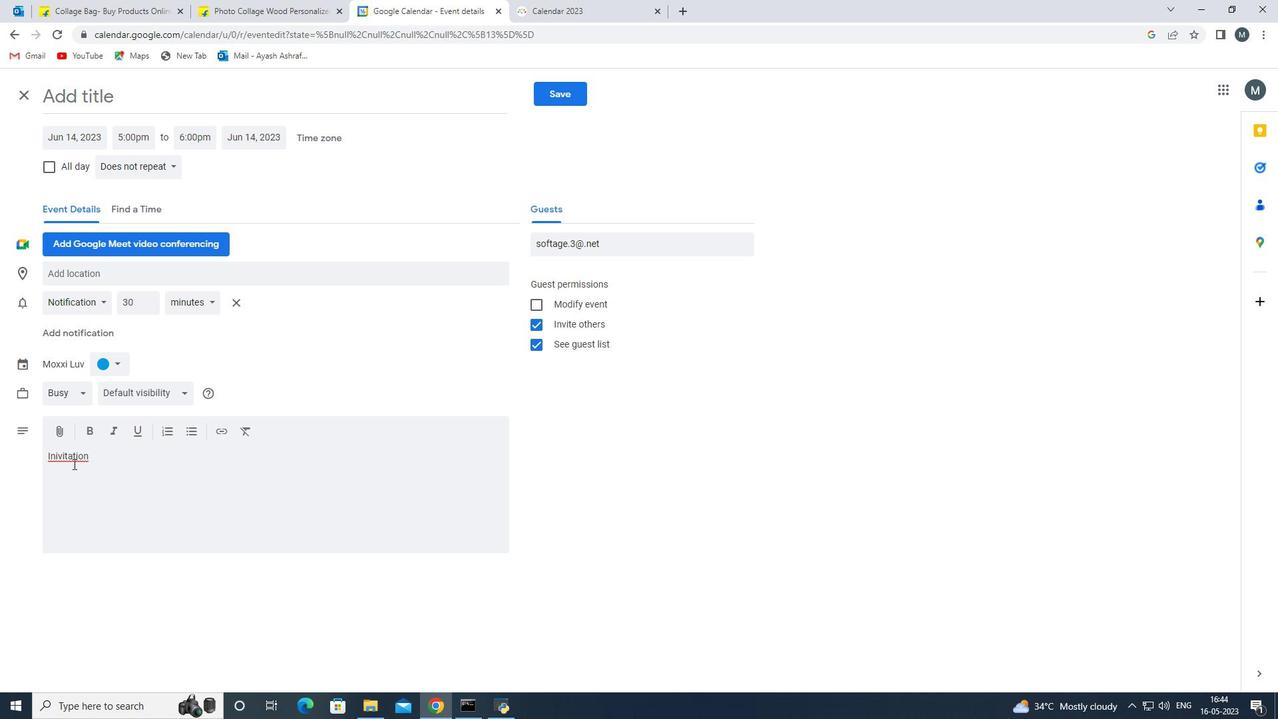 
Action: Mouse moved to (75, 460)
Screenshot: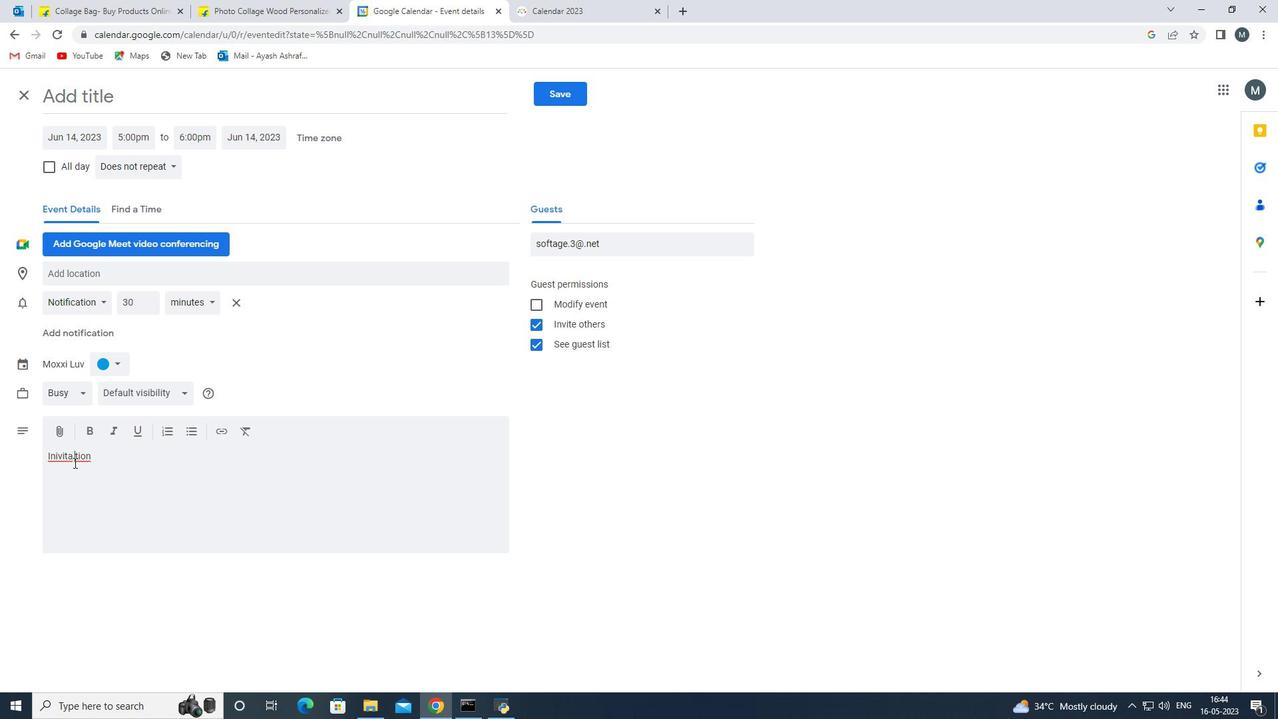 
Action: Key pressed <Key.backspace>
Screenshot: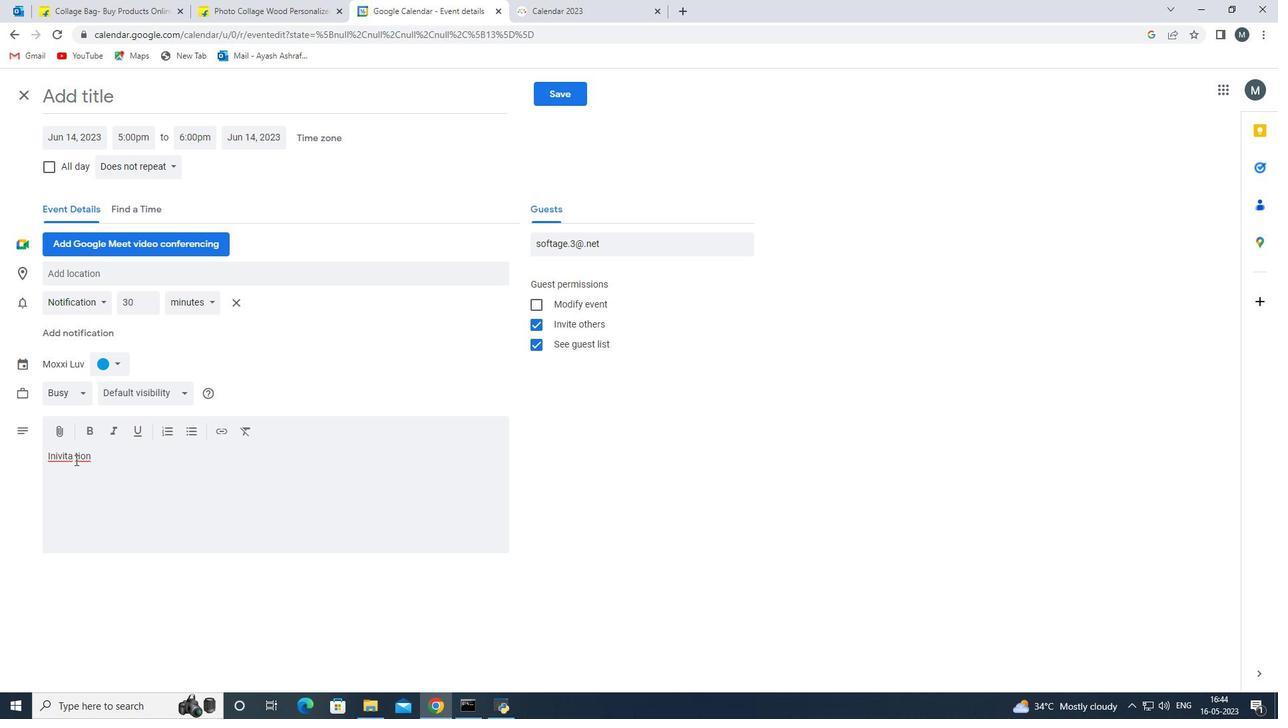 
Action: Mouse moved to (75, 463)
Screenshot: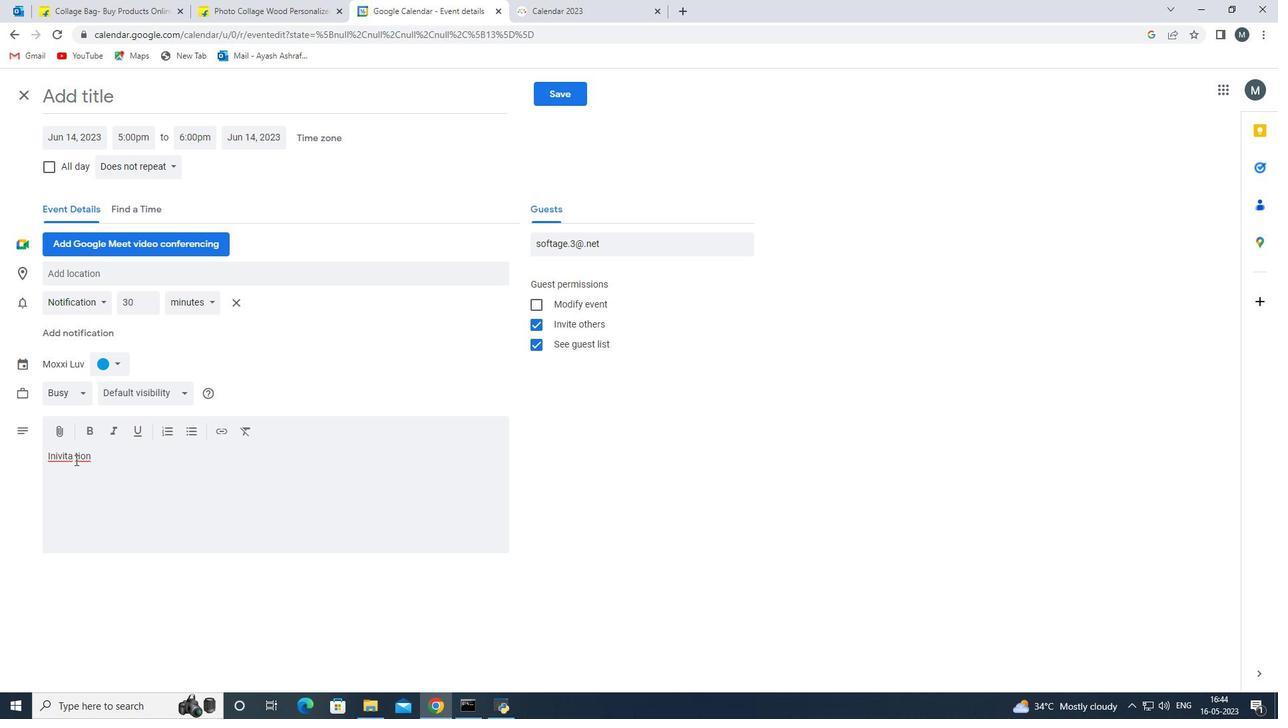 
Action: Key pressed <Key.backspace>
Screenshot: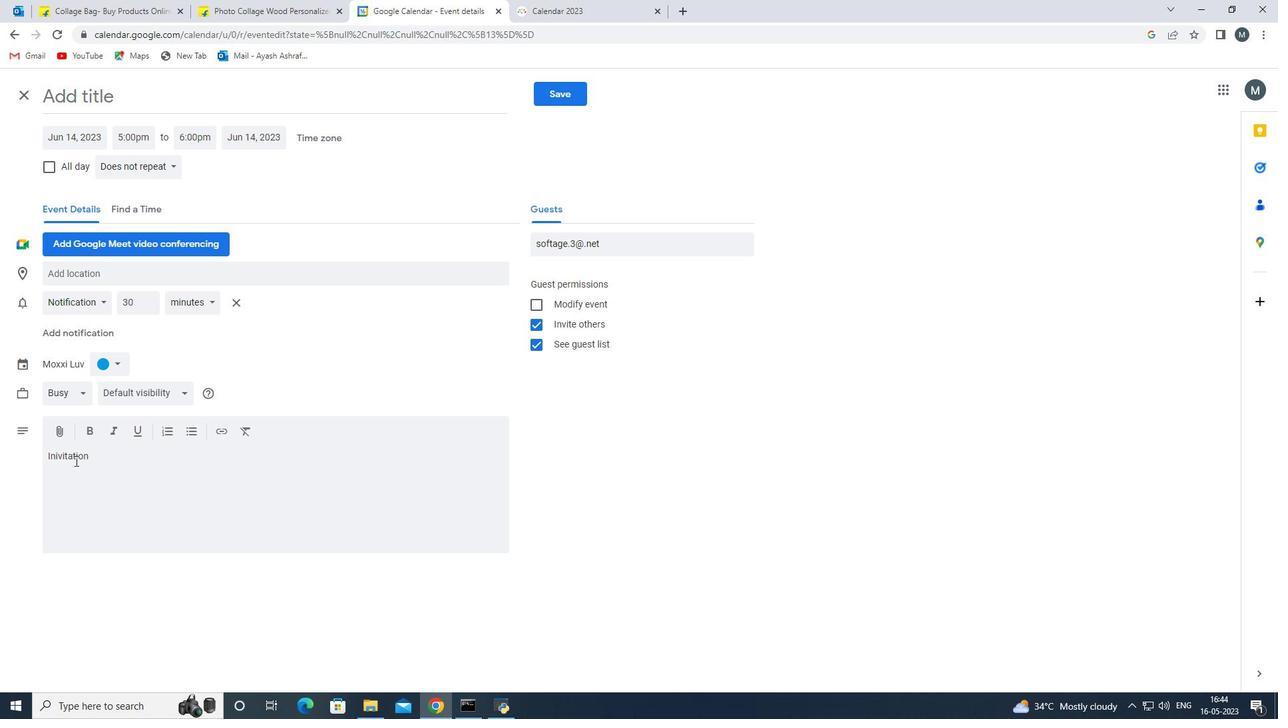 
Action: Mouse moved to (73, 465)
Screenshot: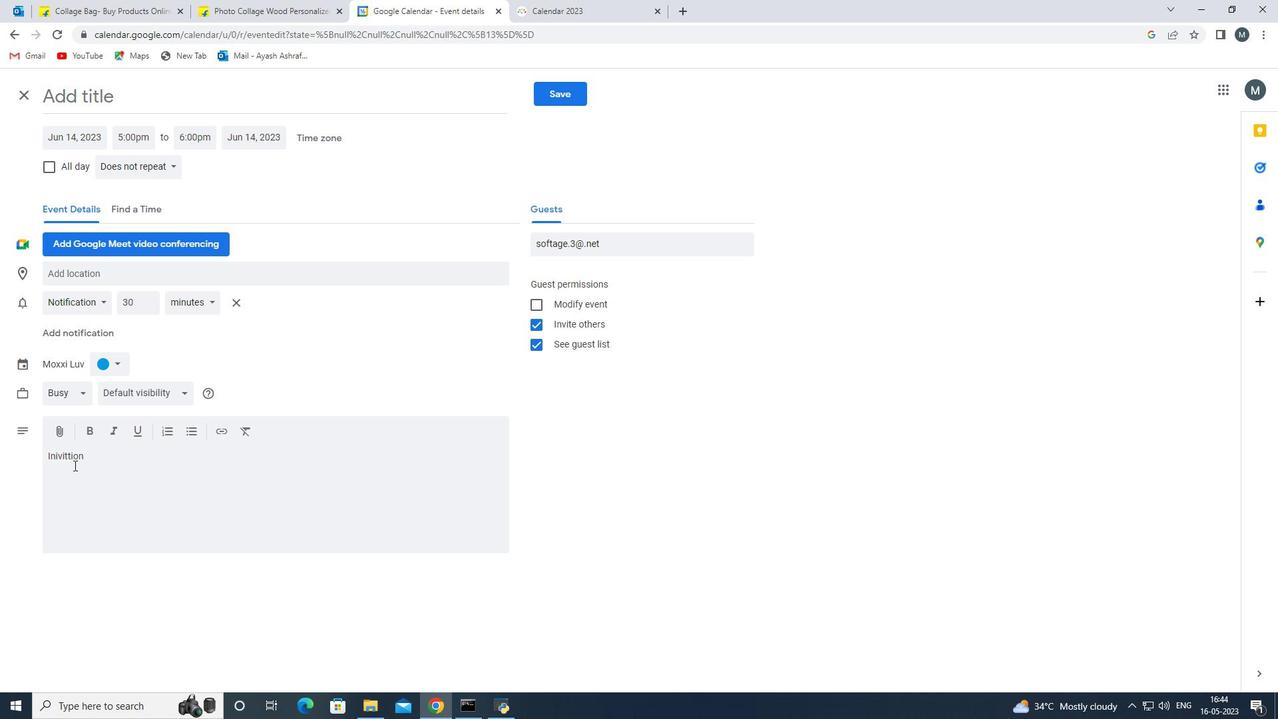 
Action: Key pressed i
Screenshot: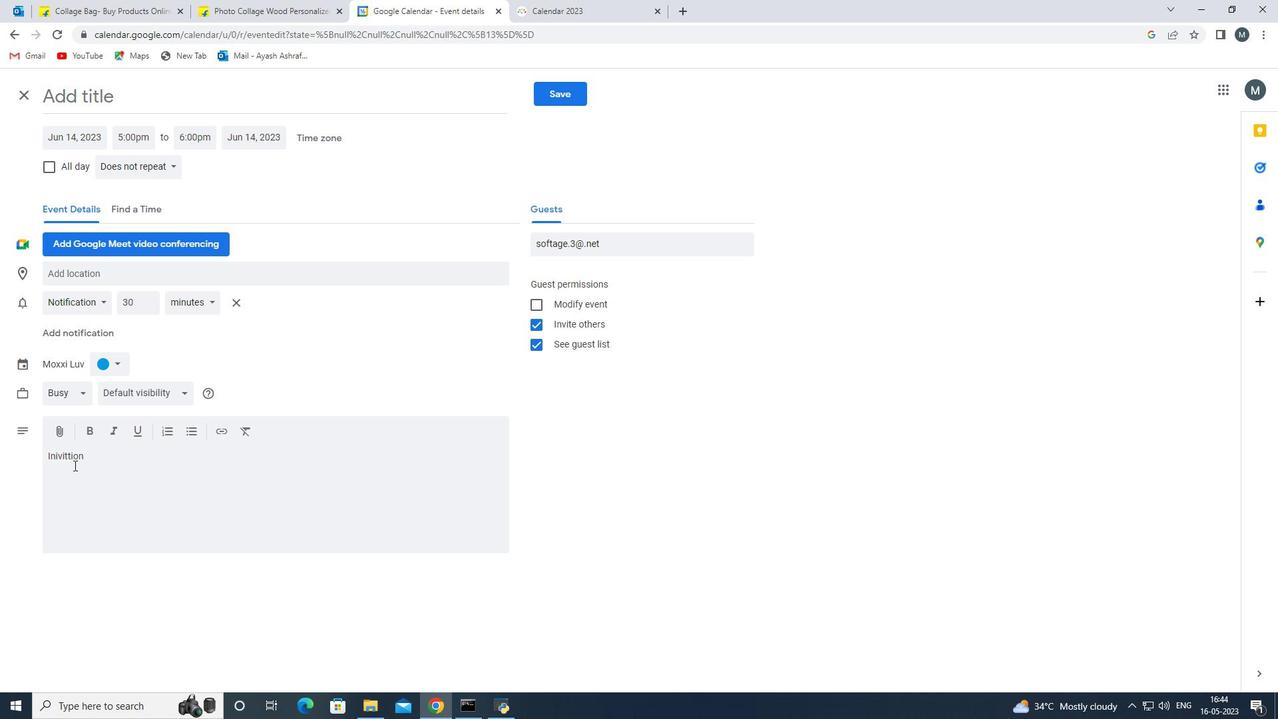
Action: Mouse moved to (123, 467)
Screenshot: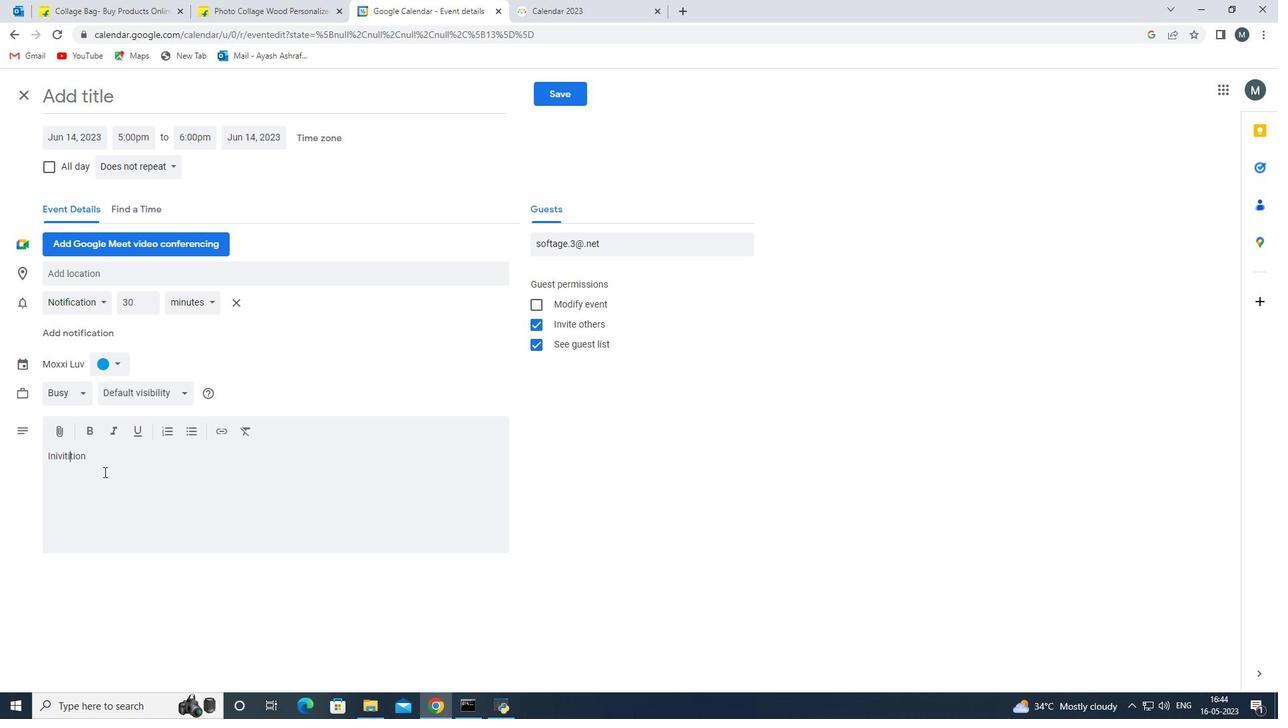 
Action: Mouse pressed left at (123, 467)
Screenshot: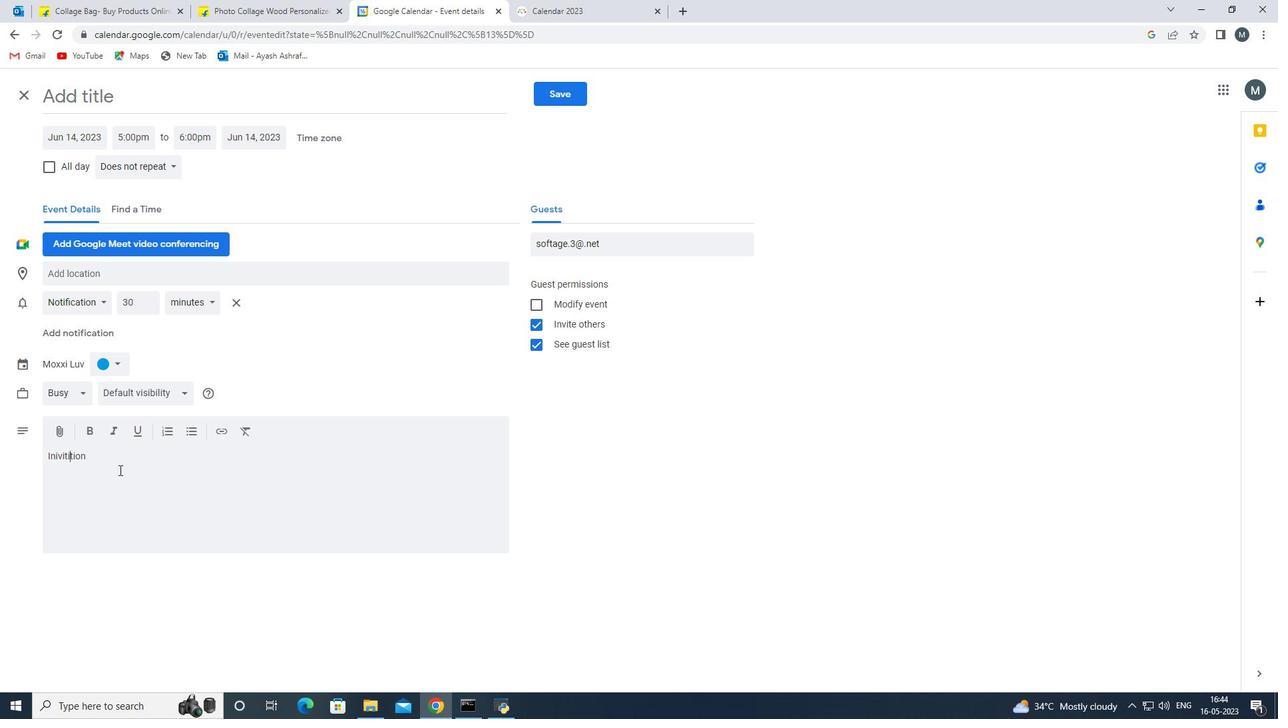 
Action: Mouse moved to (69, 458)
Screenshot: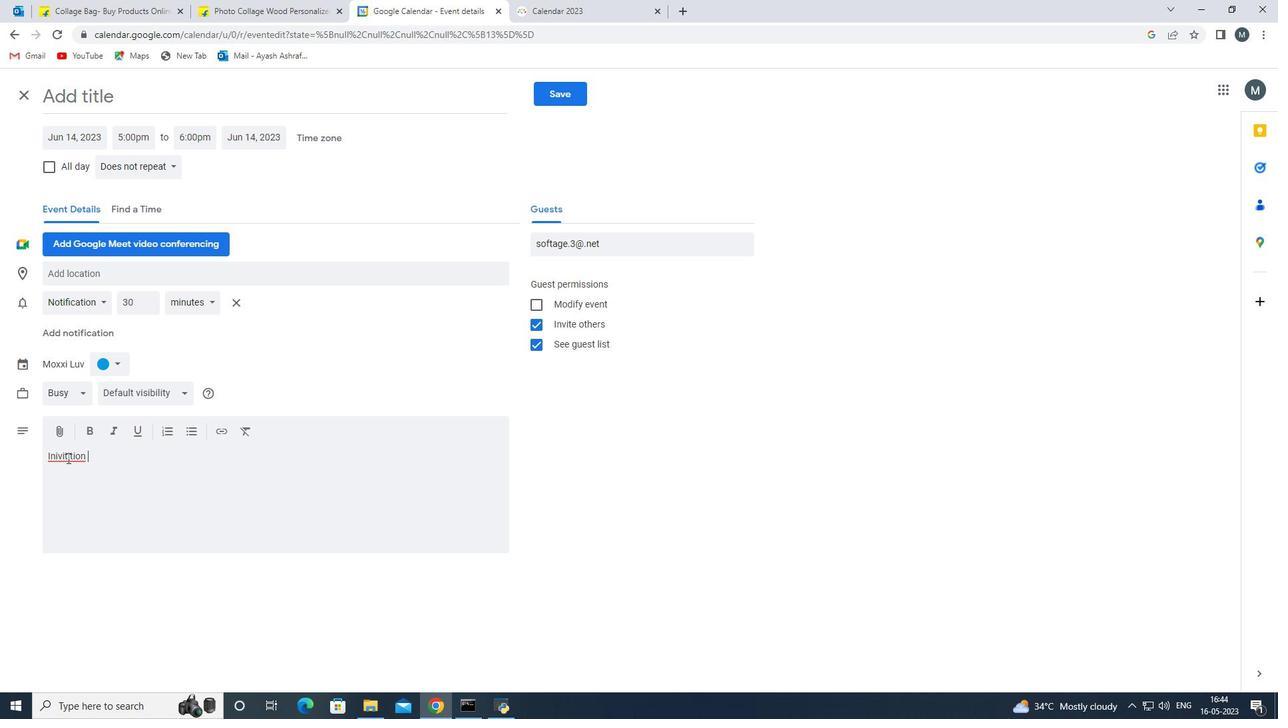 
Action: Mouse pressed left at (69, 458)
Screenshot: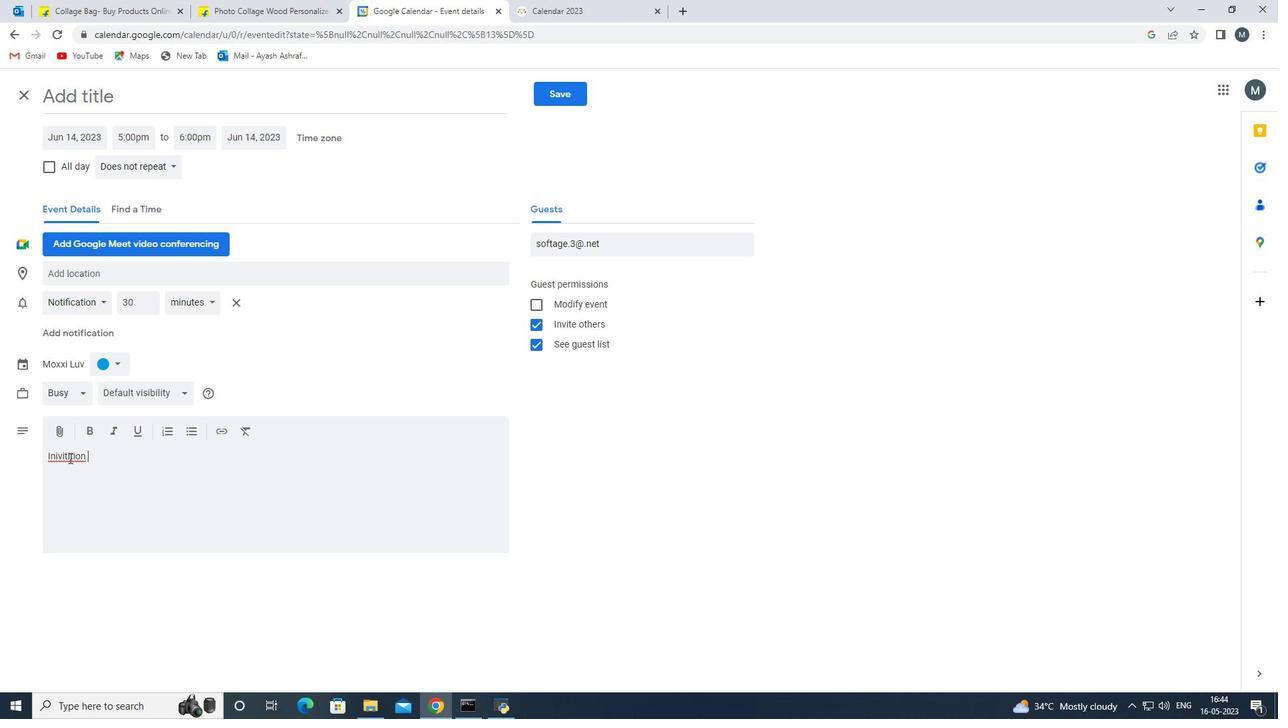
Action: Mouse moved to (87, 467)
Screenshot: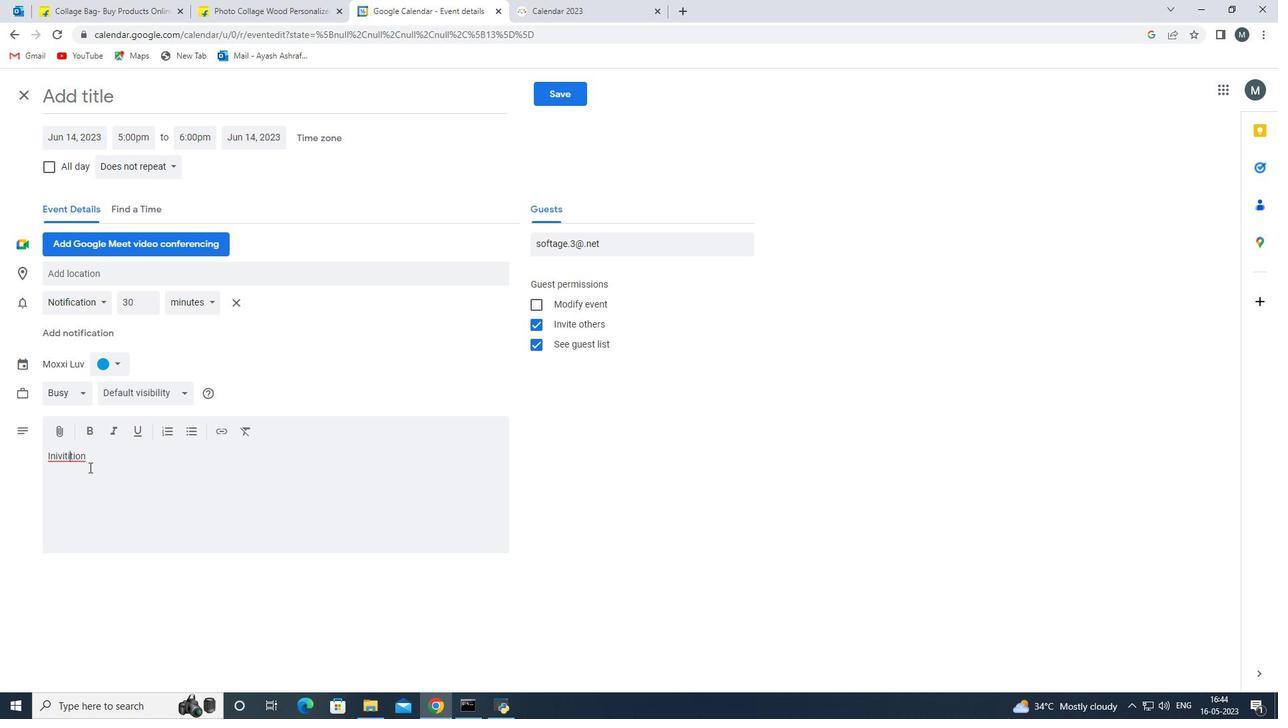 
Action: Key pressed <Key.backspace>a
Screenshot: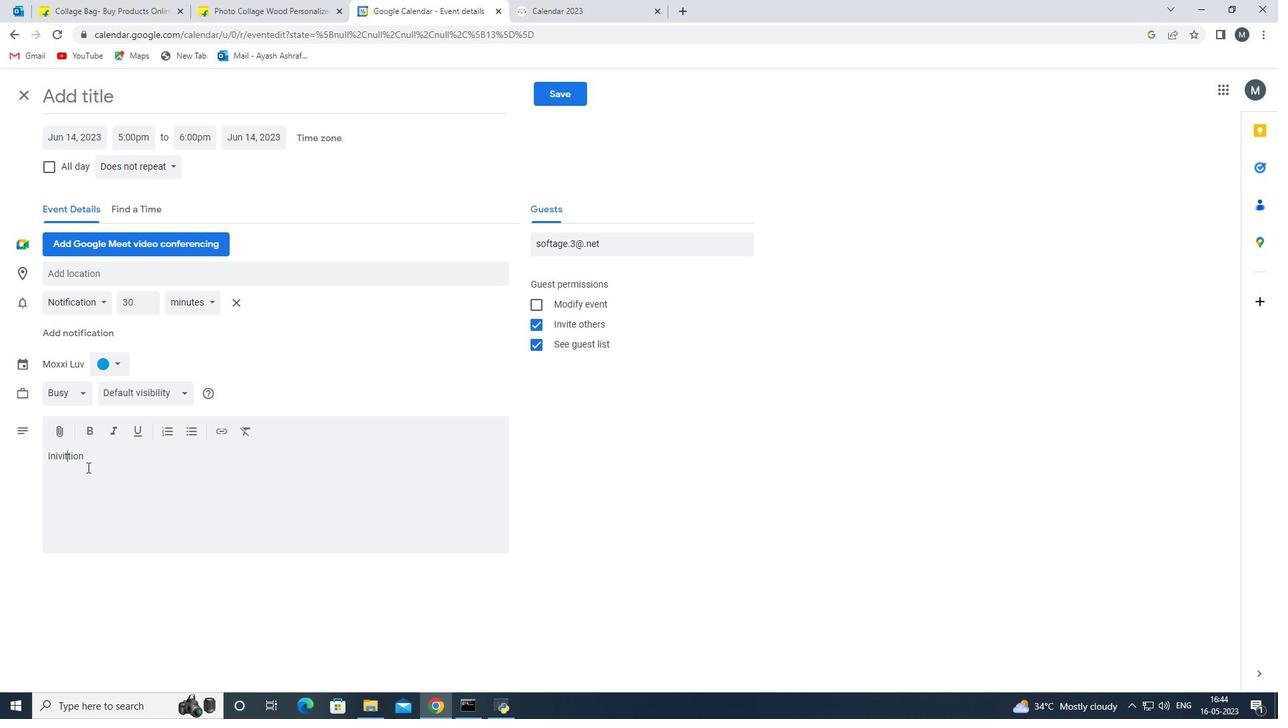 
Action: Mouse moved to (133, 461)
Screenshot: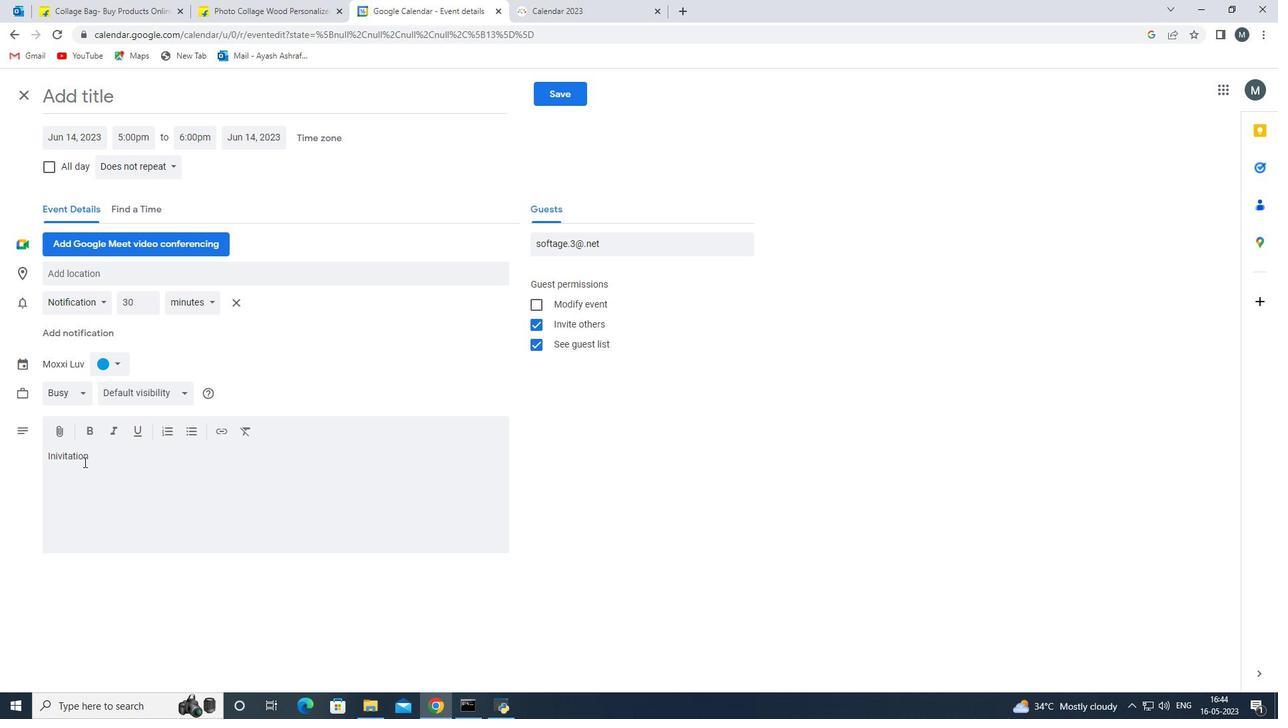 
Action: Mouse pressed left at (133, 461)
Screenshot: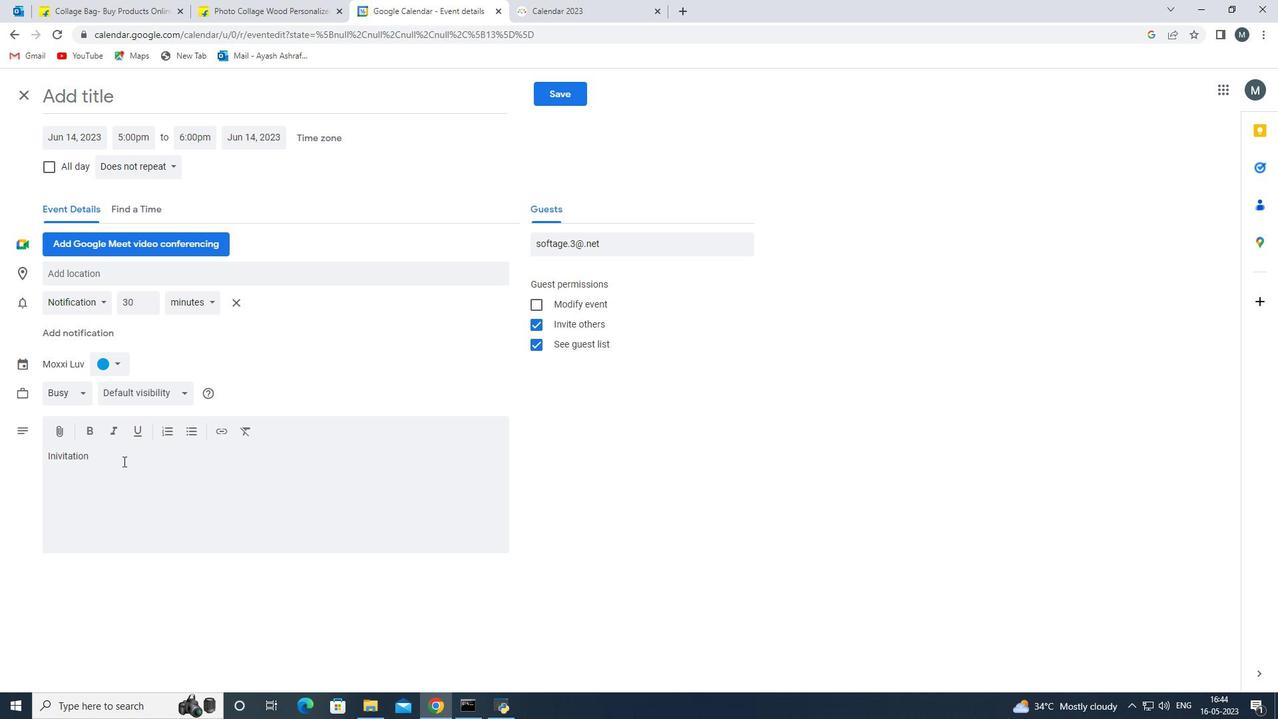 
Action: Mouse moved to (555, 97)
Screenshot: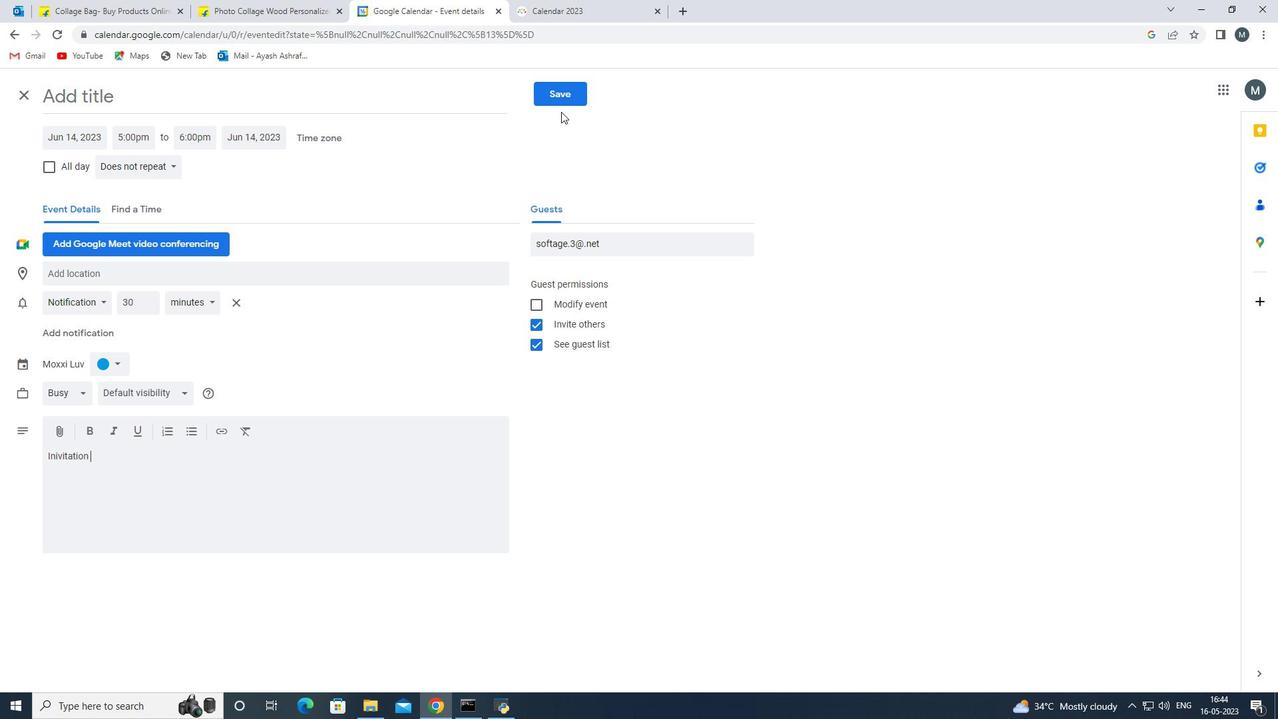 
Action: Mouse pressed left at (555, 97)
Screenshot: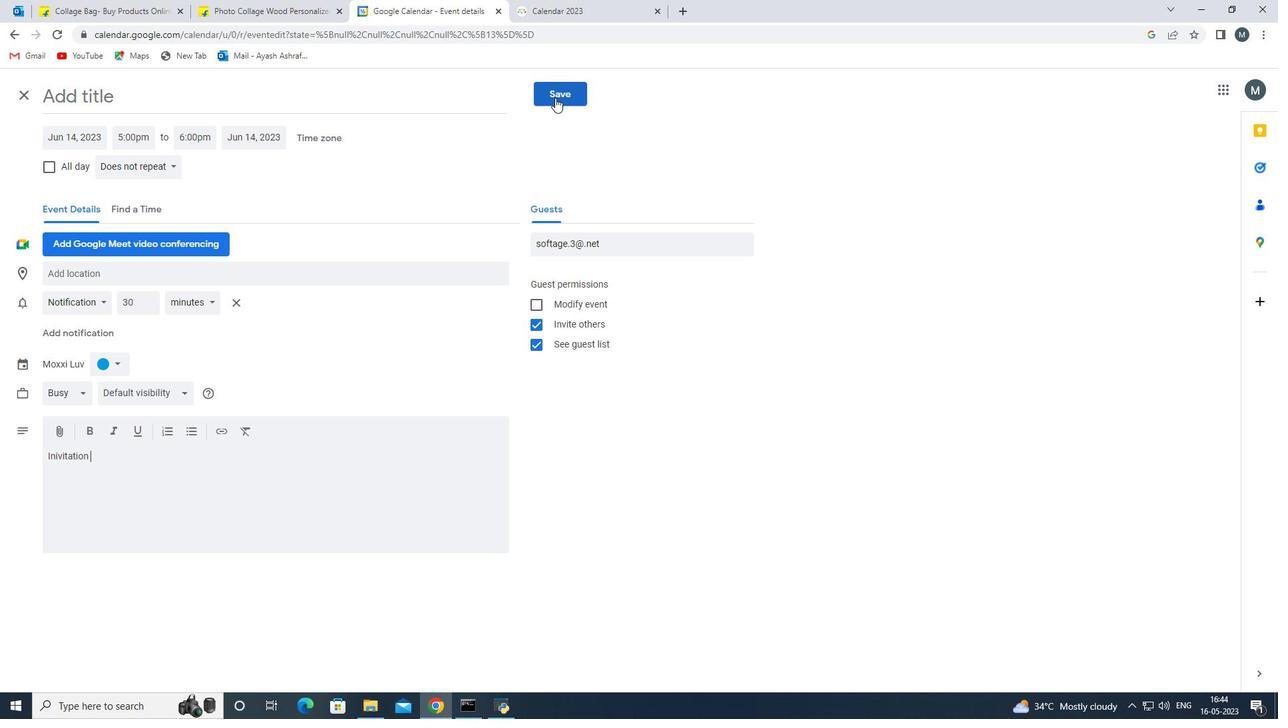 
Action: Mouse moved to (284, 484)
Screenshot: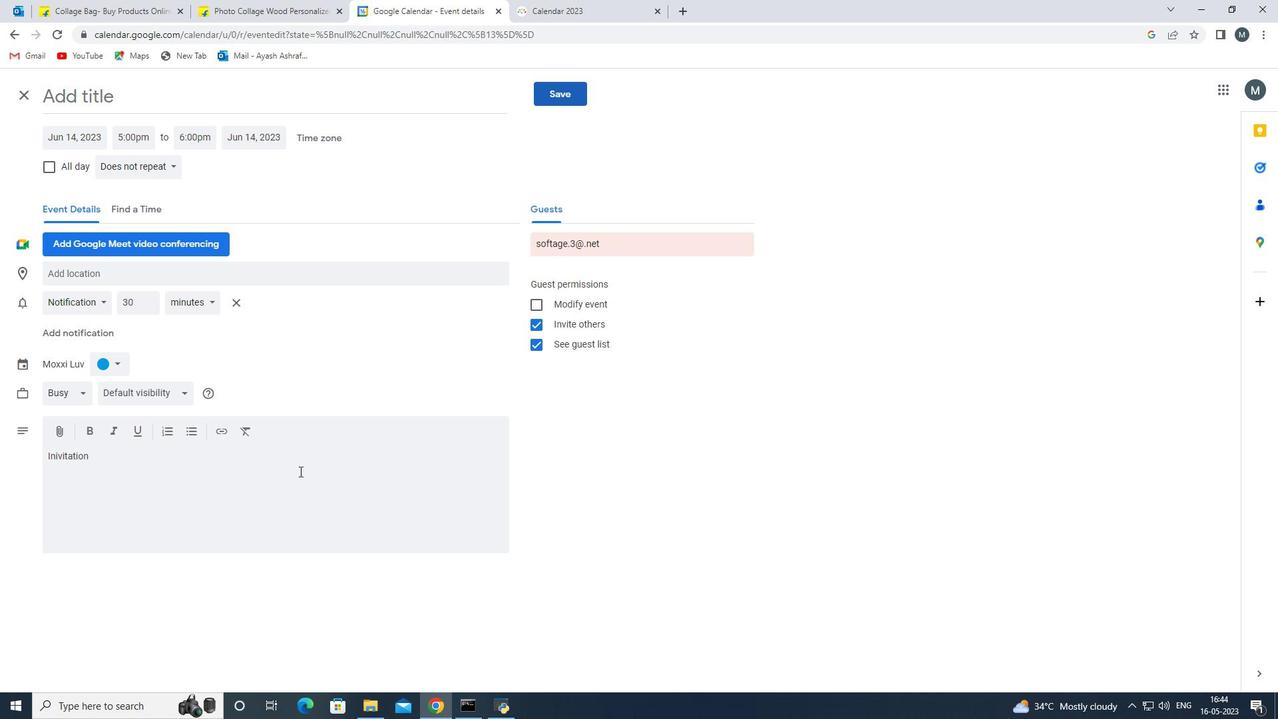 
Action: Mouse scrolled (284, 485) with delta (0, 0)
Screenshot: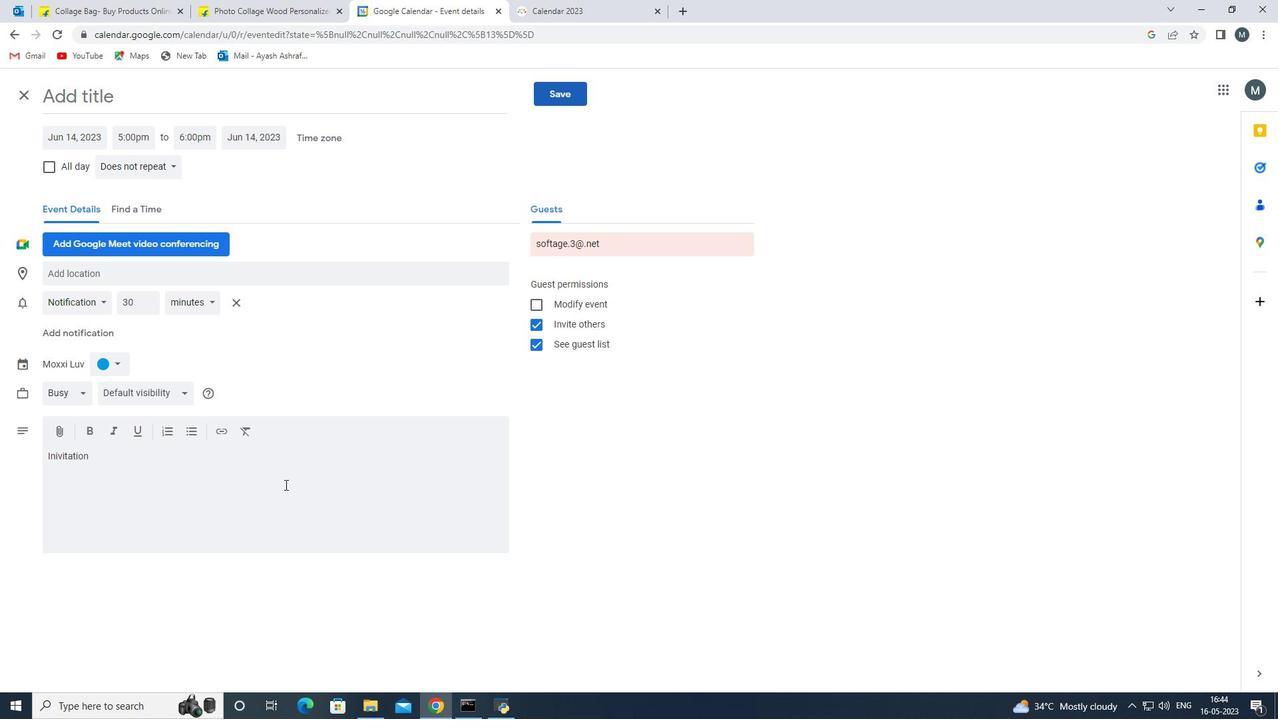 
Action: Mouse scrolled (284, 485) with delta (0, 0)
Screenshot: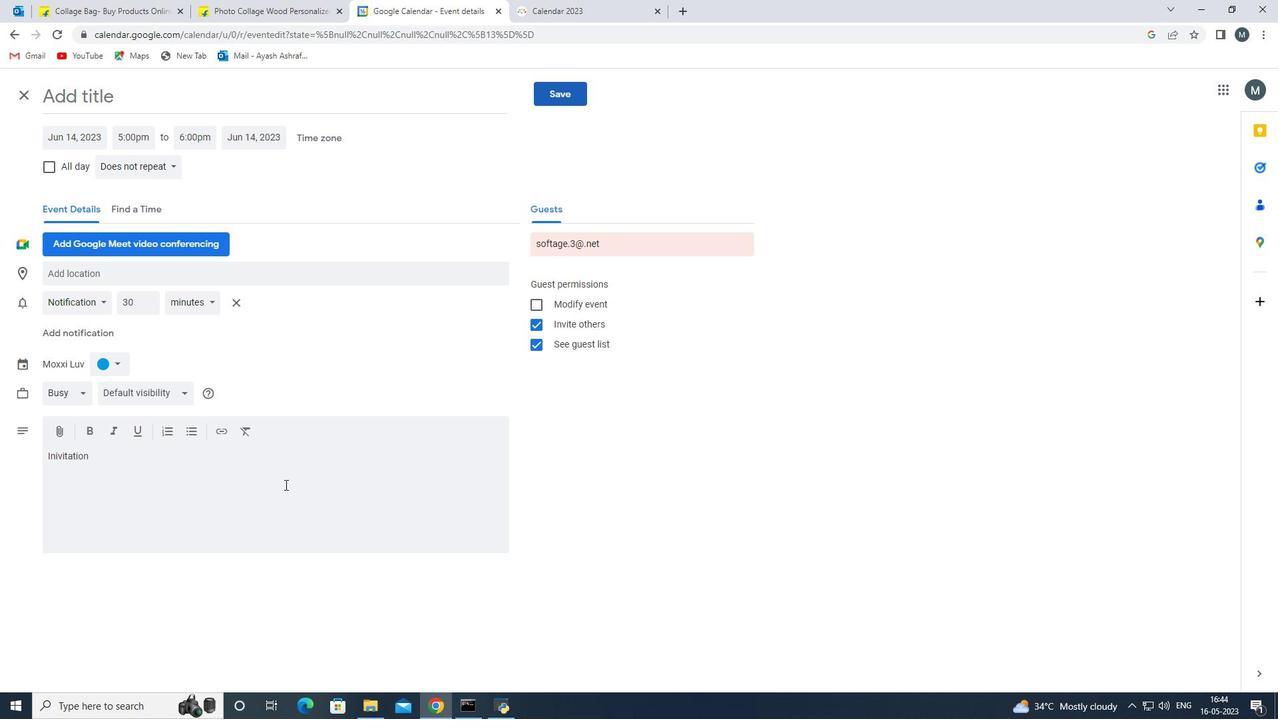 
Action: Mouse scrolled (284, 485) with delta (0, 0)
Screenshot: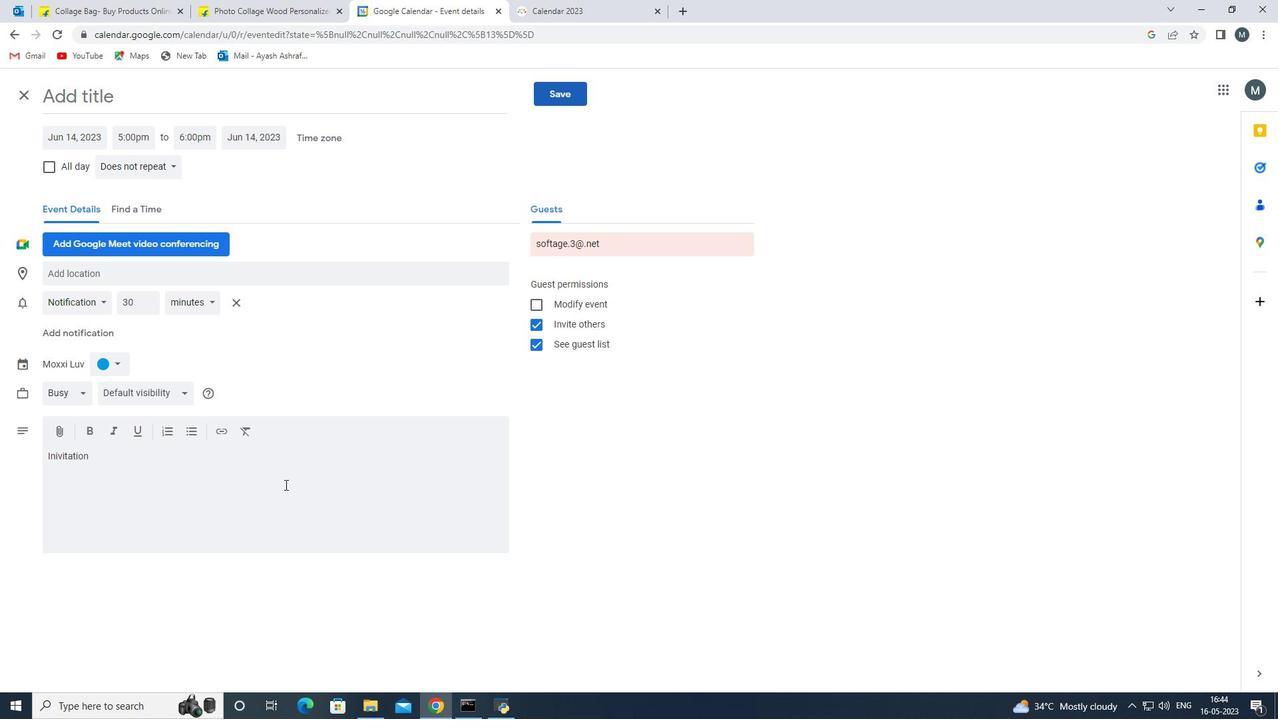 
Action: Mouse moved to (282, 483)
Screenshot: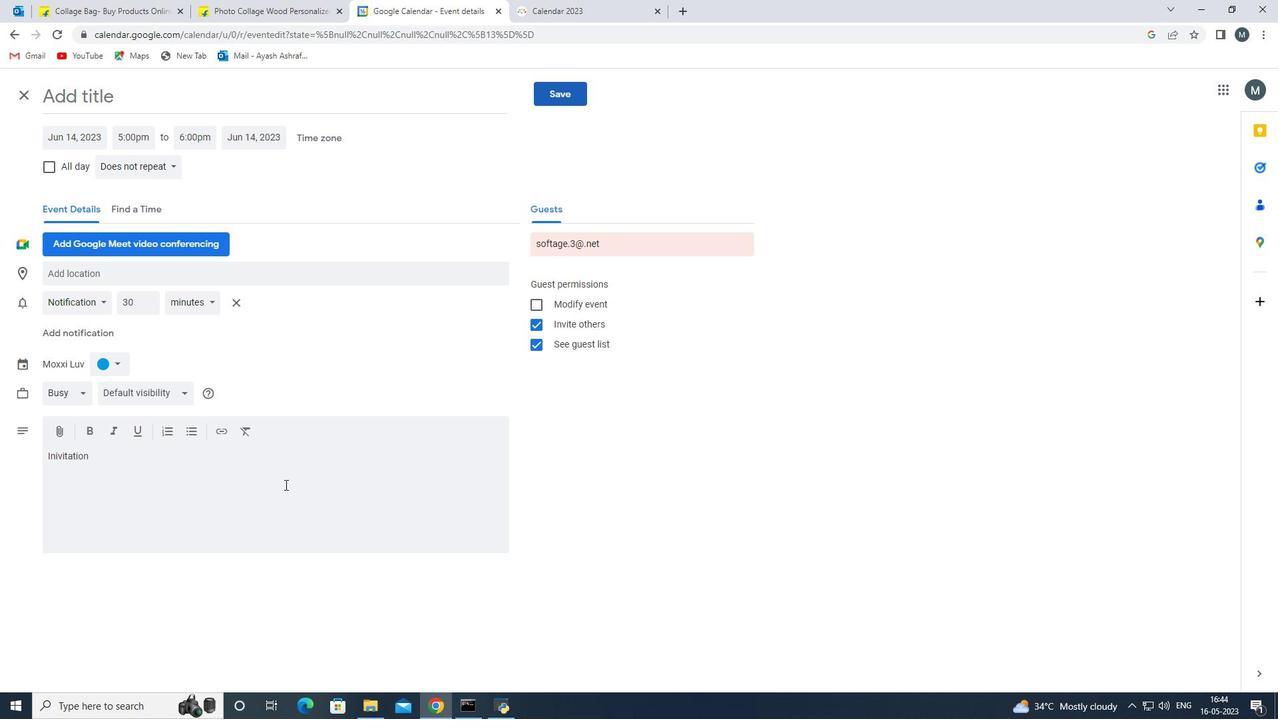 
Action: Mouse scrolled (282, 484) with delta (0, 0)
Screenshot: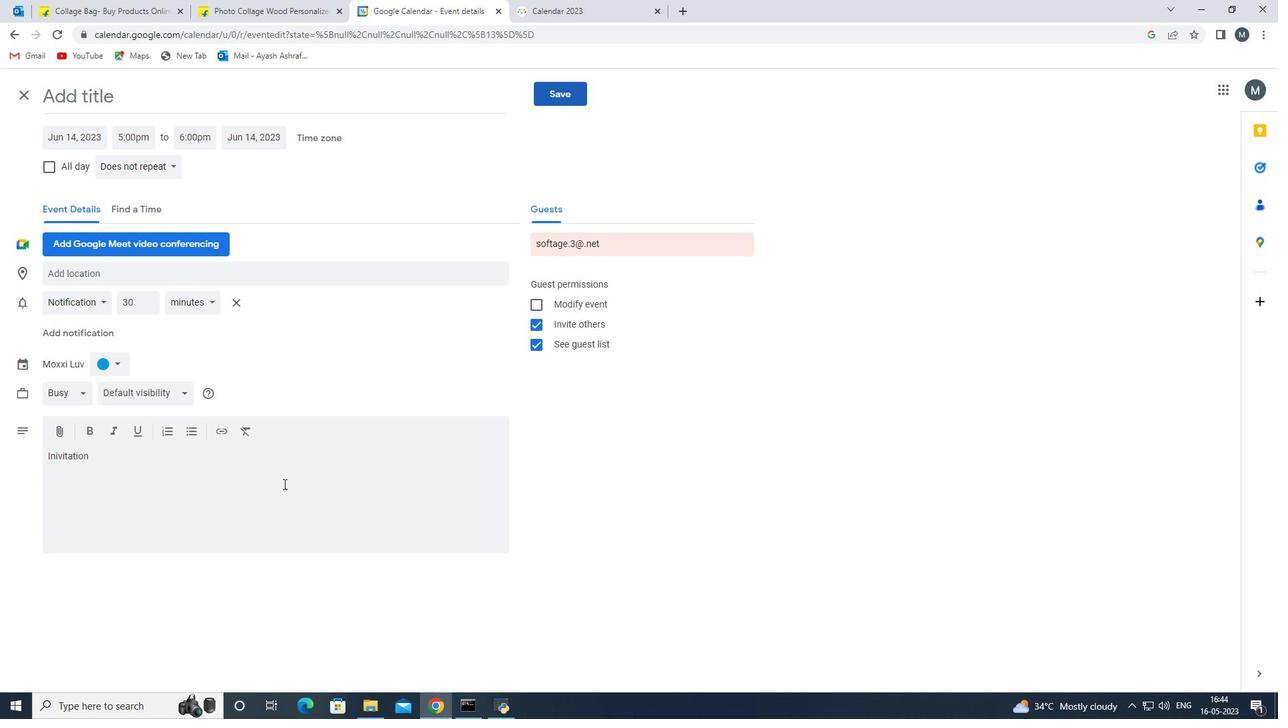 
Action: Mouse moved to (282, 482)
Screenshot: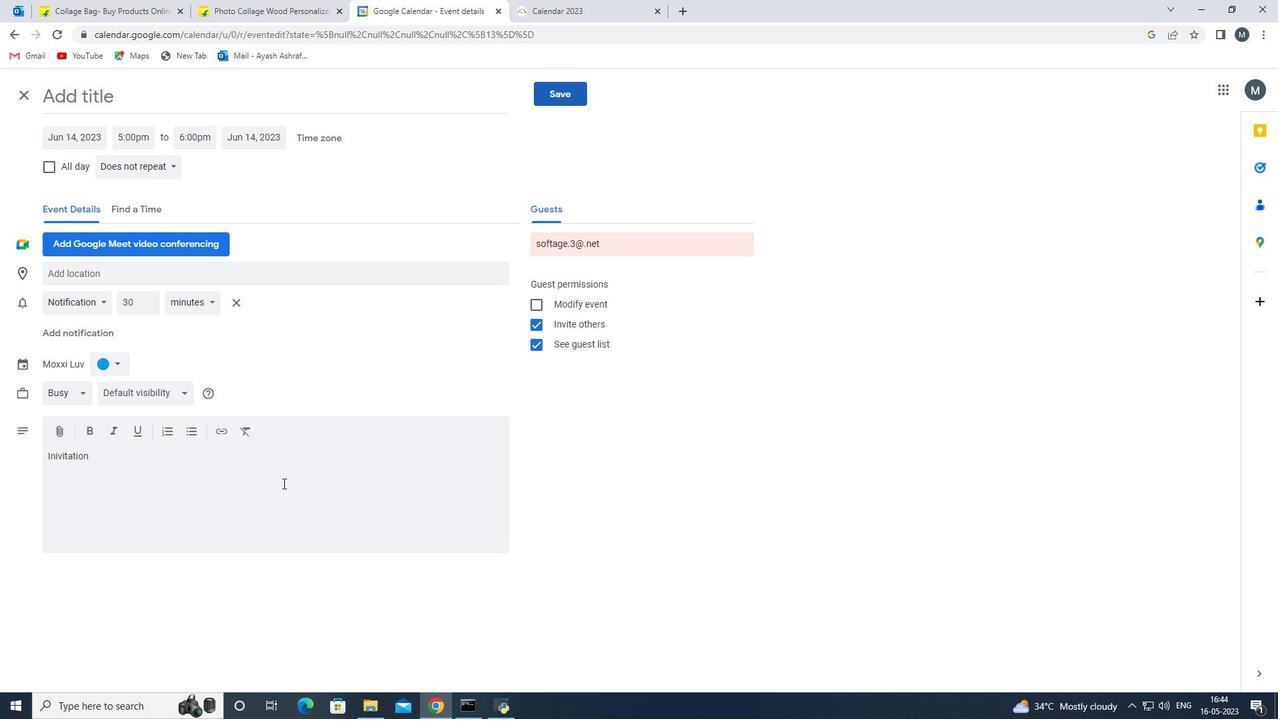 
